 Task: Create a due date automation trigger when advanced on, on the monday after a card is due add dates due this month at 11:00 AM.
Action: Mouse moved to (893, 255)
Screenshot: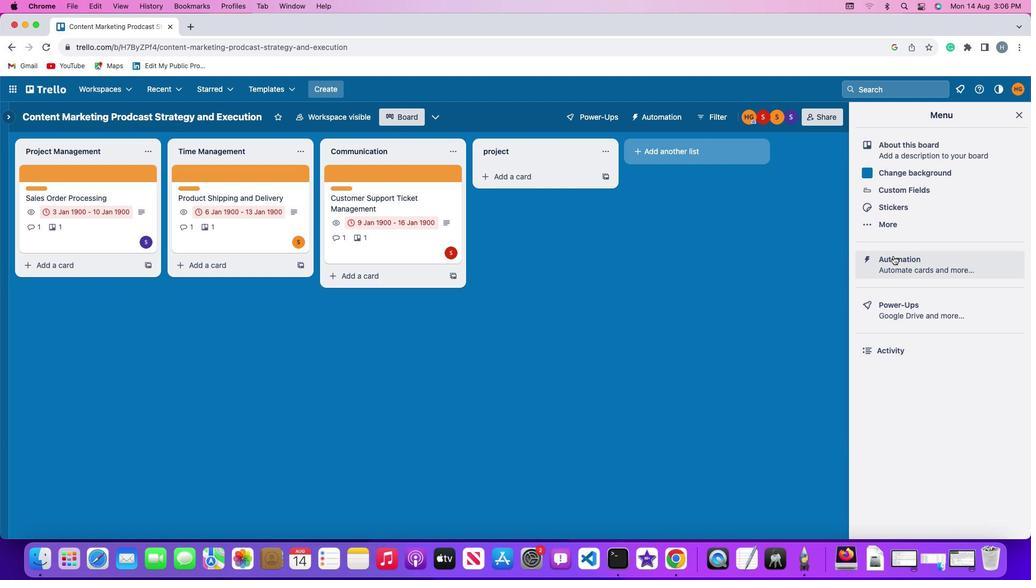 
Action: Mouse pressed left at (893, 255)
Screenshot: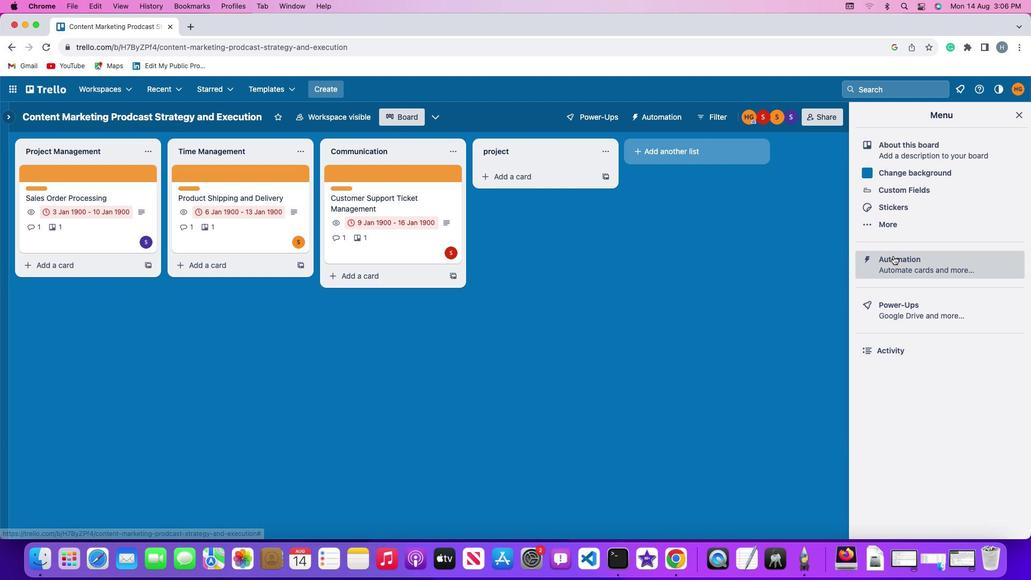 
Action: Mouse pressed left at (893, 255)
Screenshot: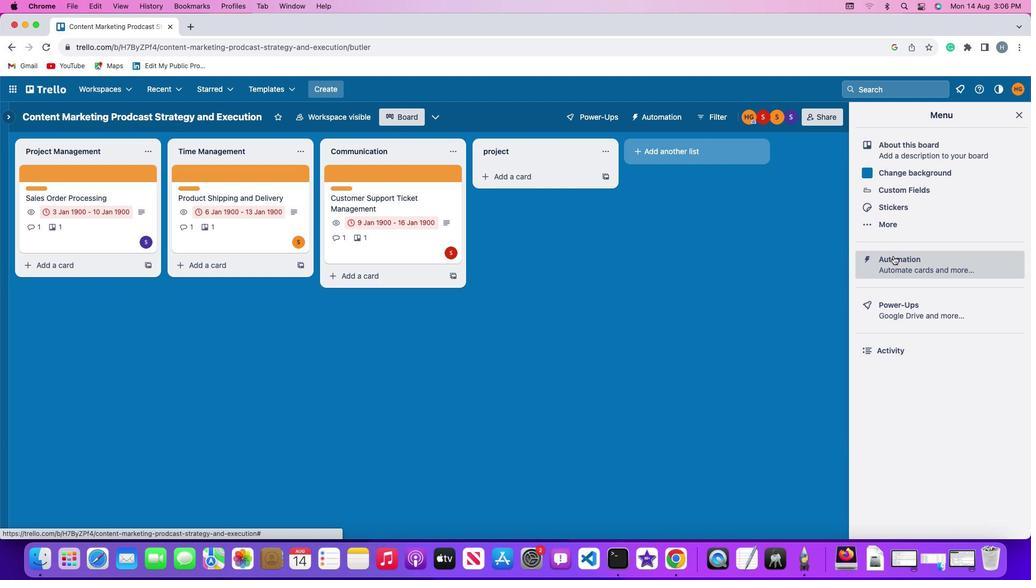 
Action: Mouse moved to (65, 255)
Screenshot: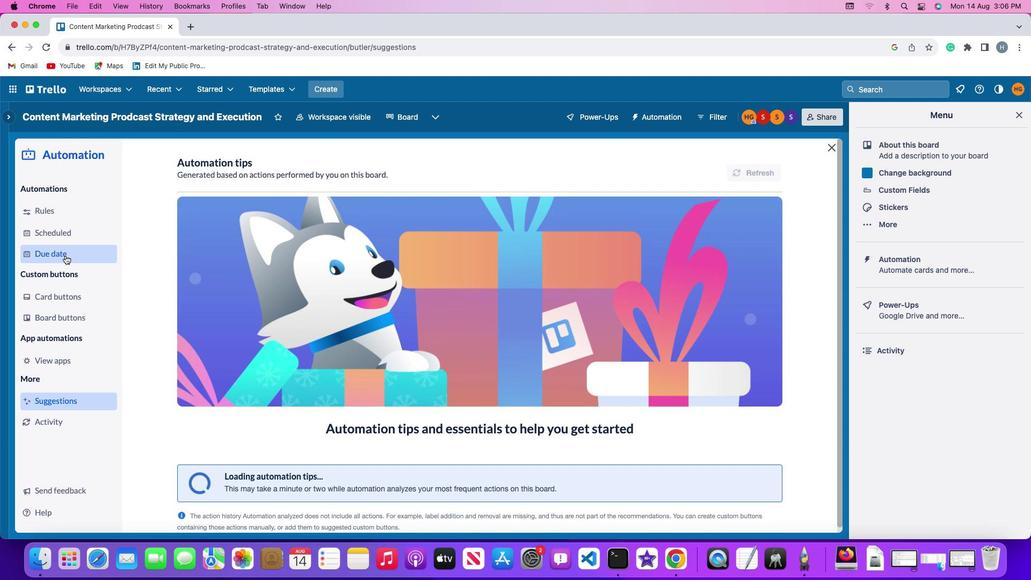 
Action: Mouse pressed left at (65, 255)
Screenshot: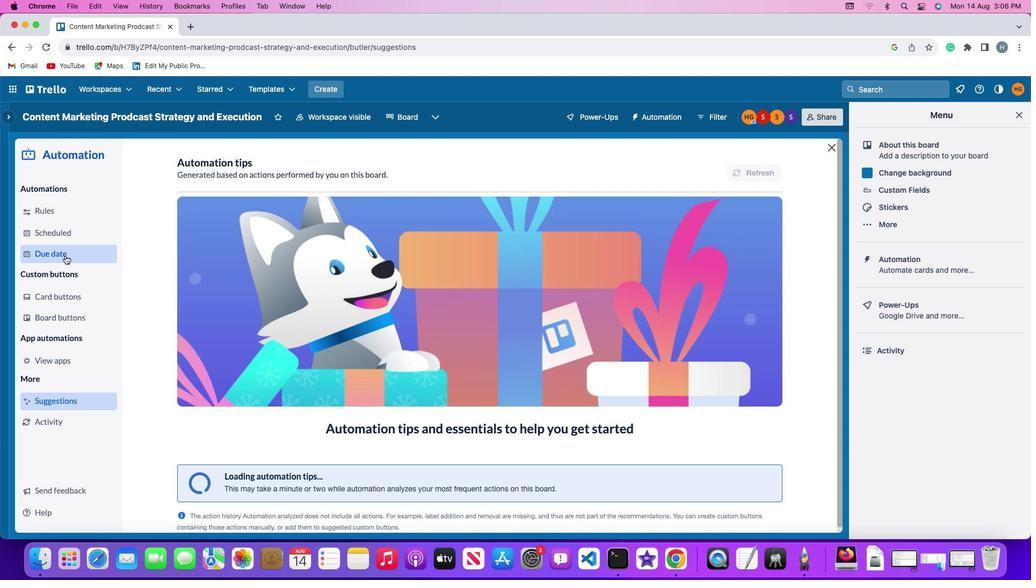 
Action: Mouse moved to (728, 167)
Screenshot: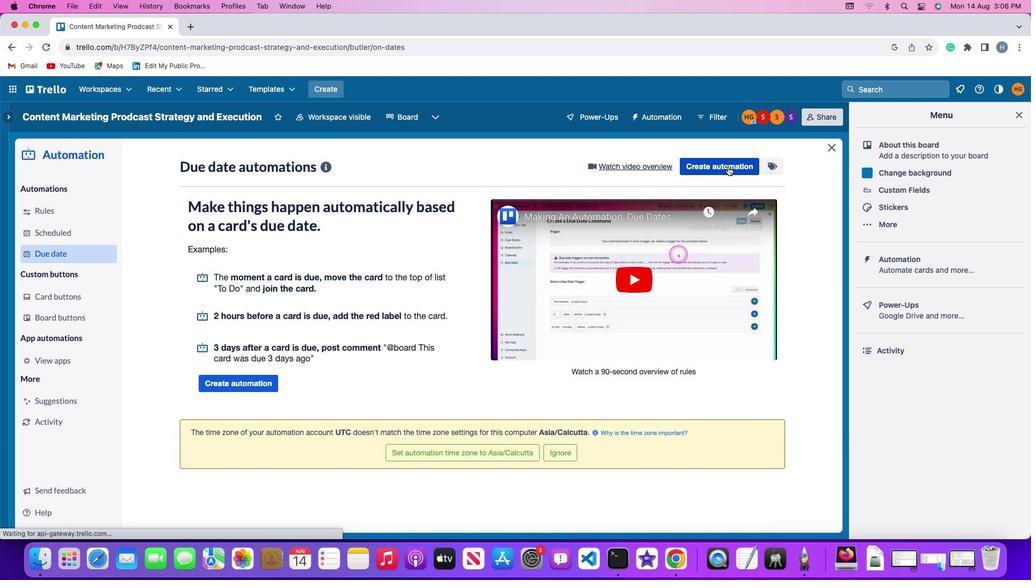 
Action: Mouse pressed left at (728, 167)
Screenshot: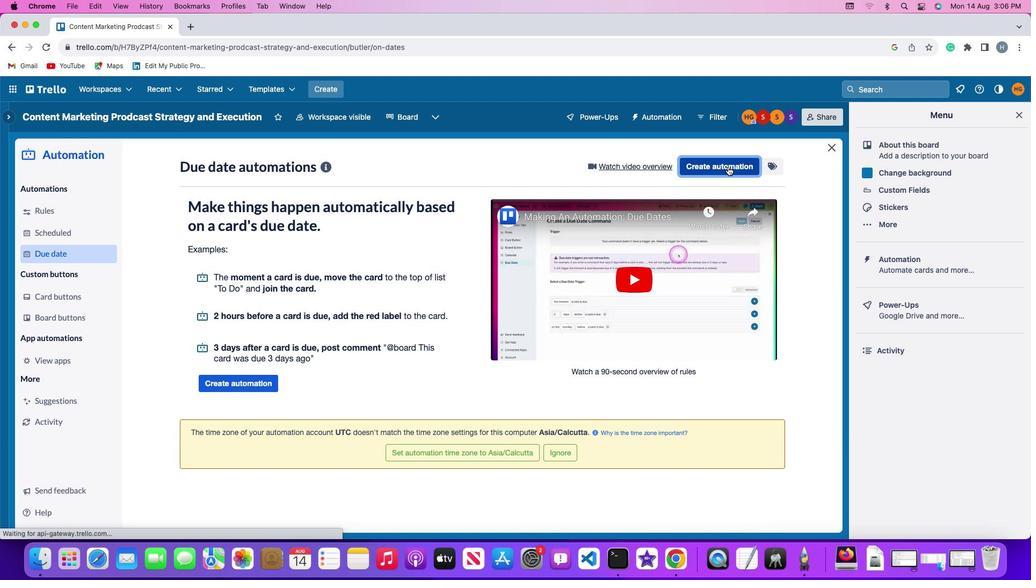 
Action: Mouse moved to (323, 265)
Screenshot: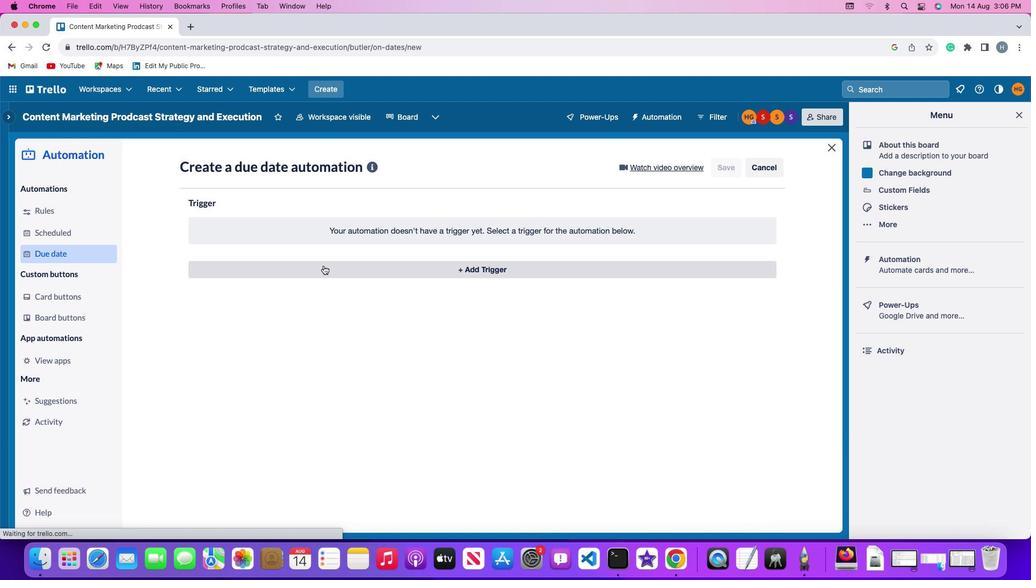 
Action: Mouse pressed left at (323, 265)
Screenshot: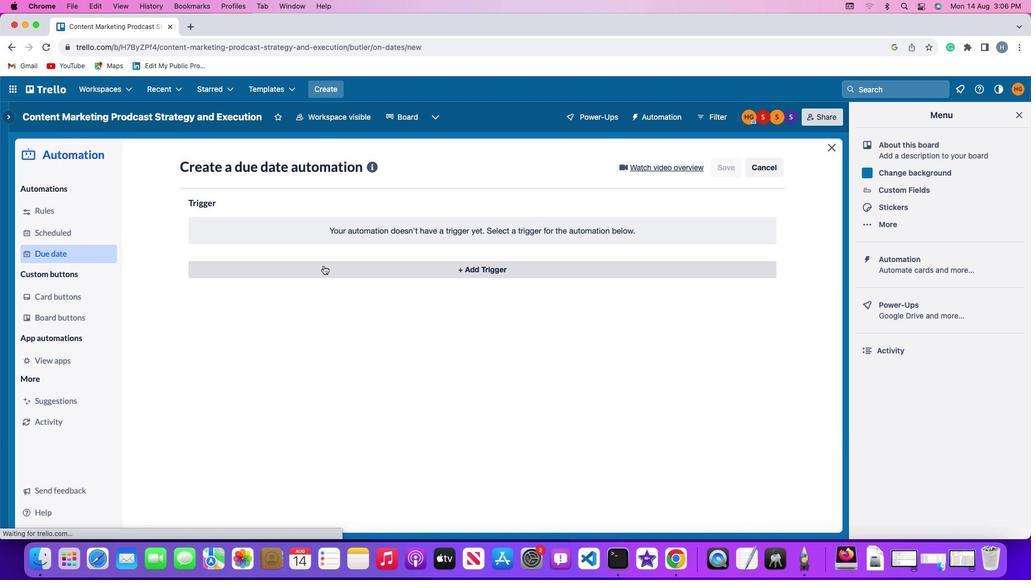 
Action: Mouse moved to (243, 468)
Screenshot: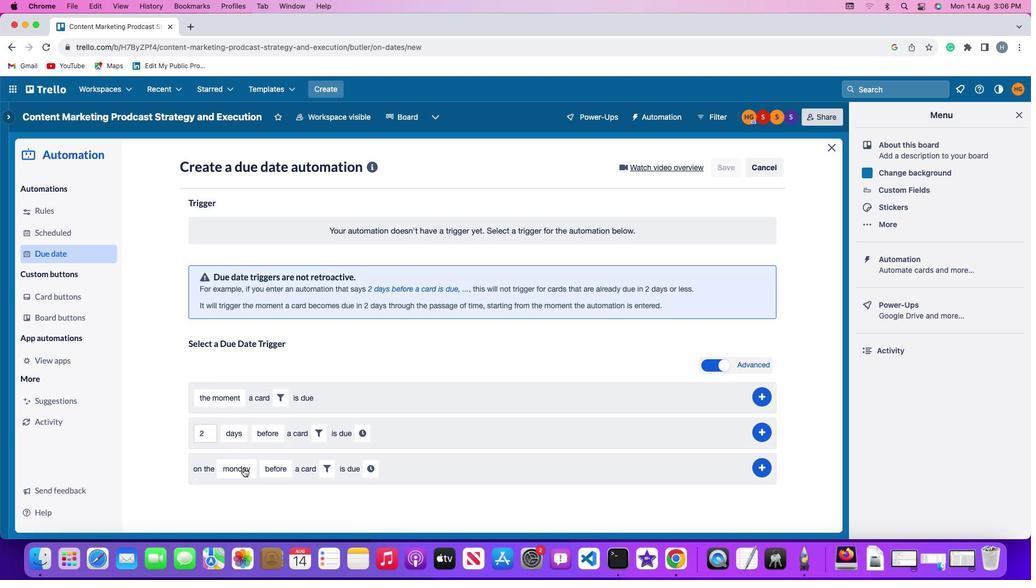 
Action: Mouse pressed left at (243, 468)
Screenshot: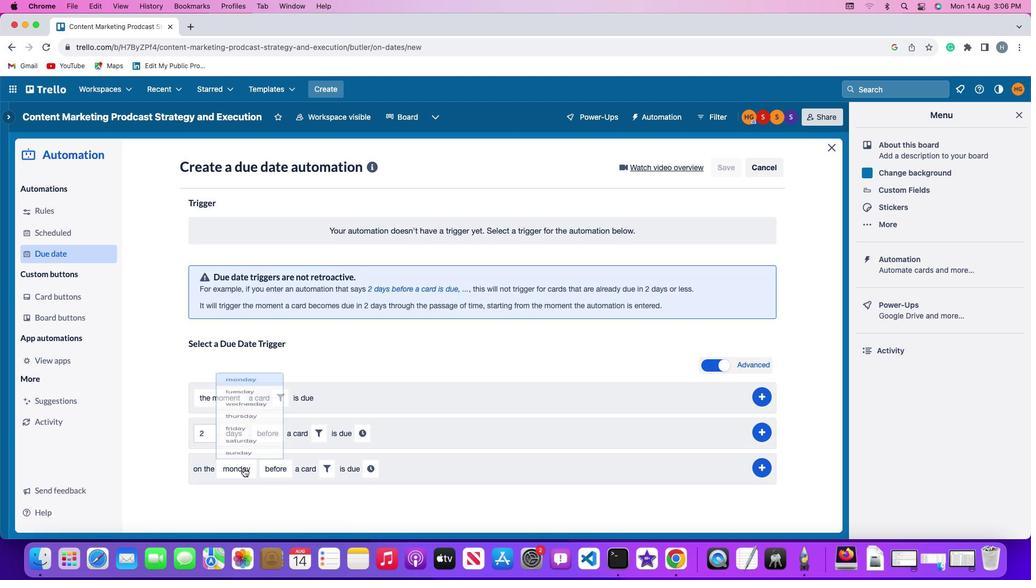 
Action: Mouse moved to (249, 320)
Screenshot: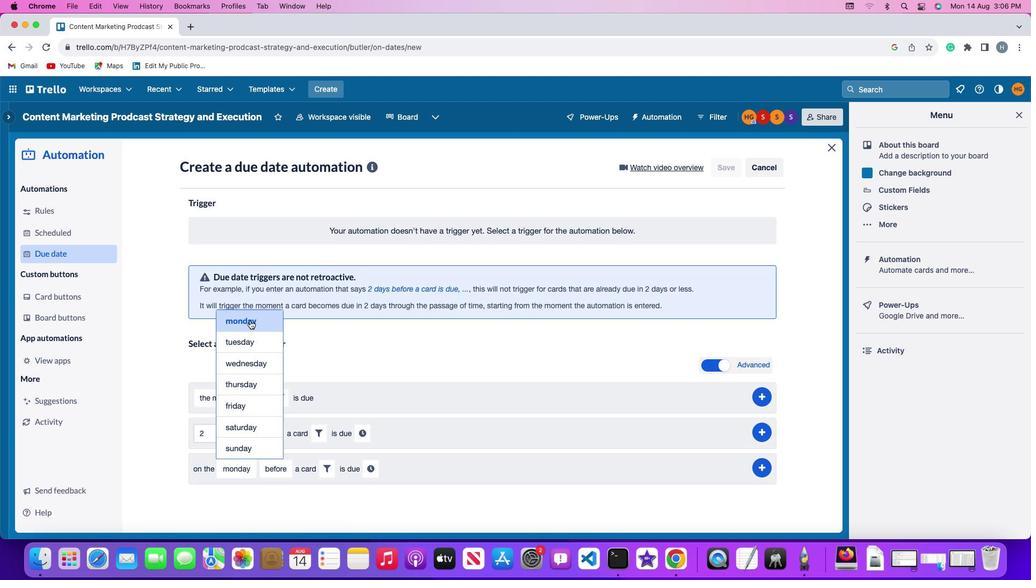 
Action: Mouse pressed left at (249, 320)
Screenshot: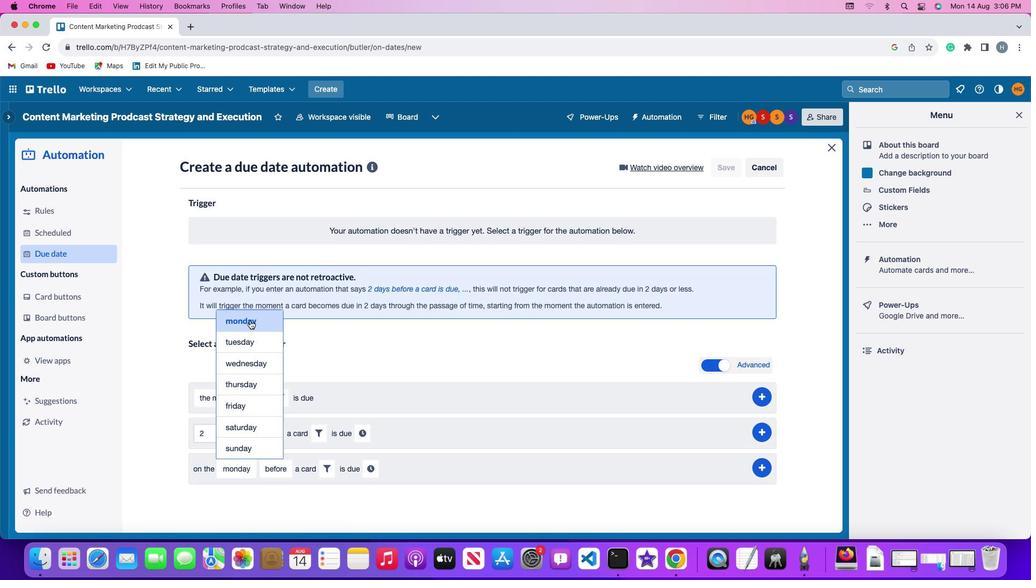 
Action: Mouse moved to (269, 472)
Screenshot: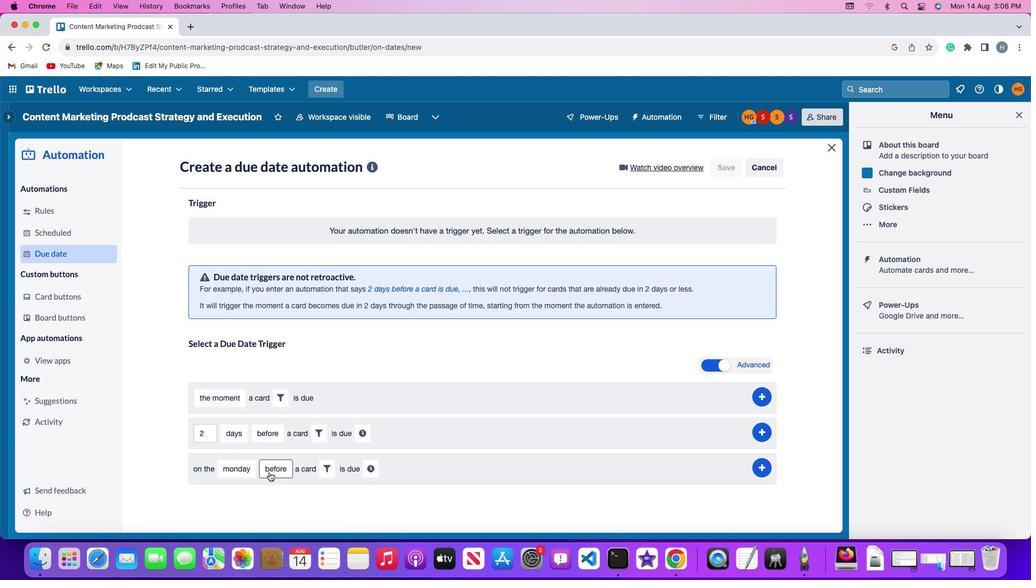 
Action: Mouse pressed left at (269, 472)
Screenshot: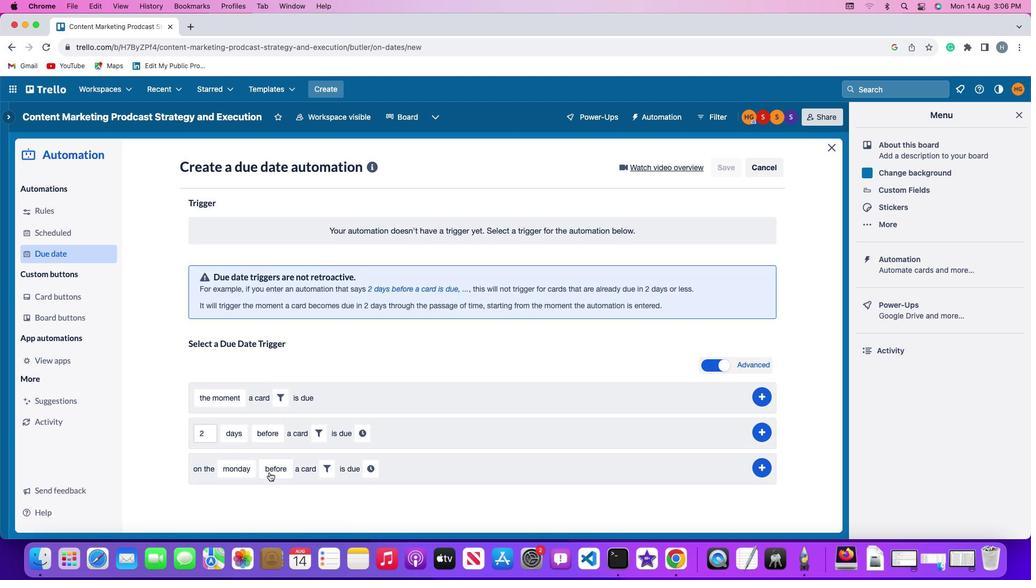 
Action: Mouse moved to (293, 406)
Screenshot: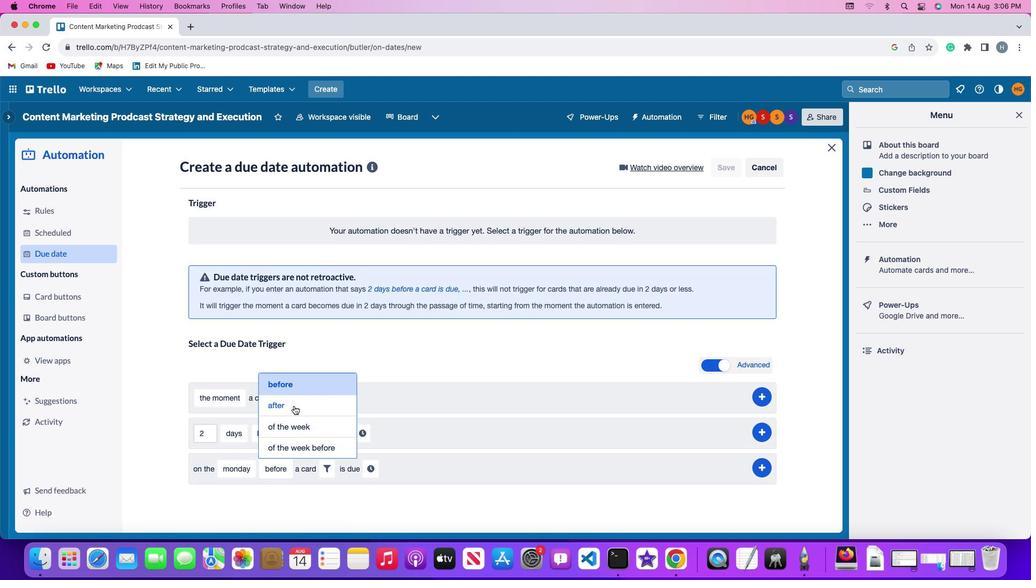 
Action: Mouse pressed left at (293, 406)
Screenshot: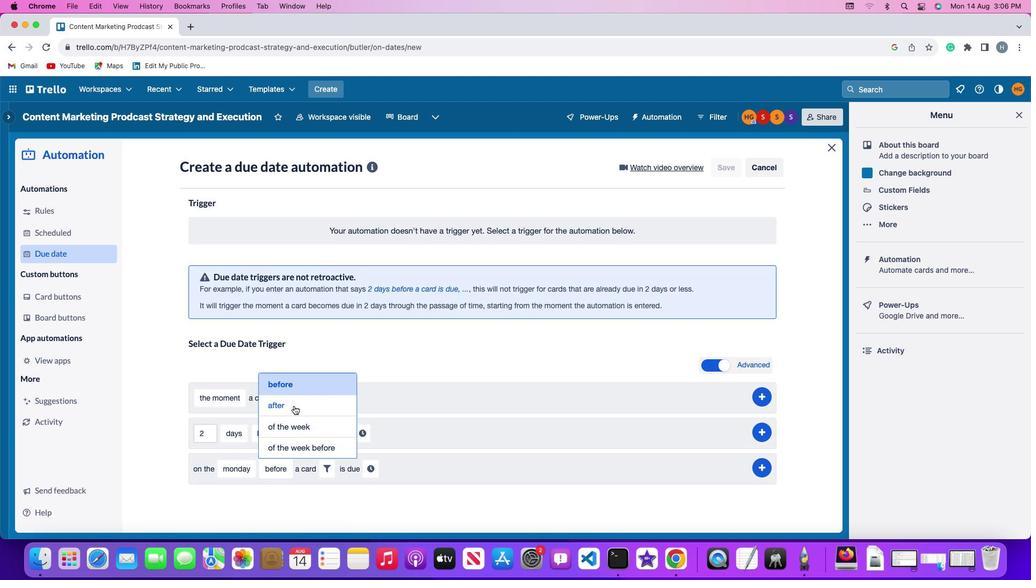 
Action: Mouse moved to (318, 471)
Screenshot: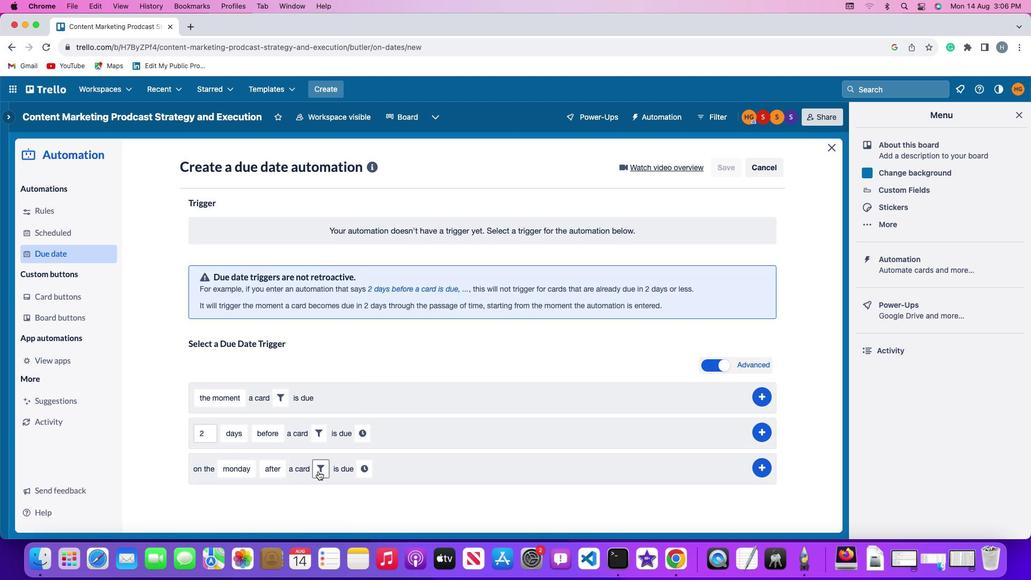 
Action: Mouse pressed left at (318, 471)
Screenshot: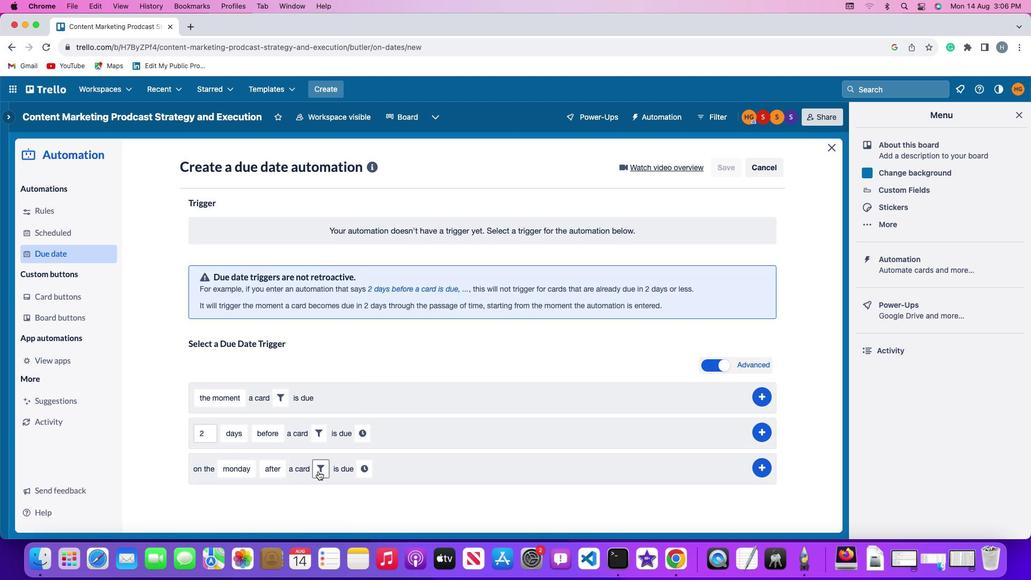 
Action: Mouse moved to (376, 503)
Screenshot: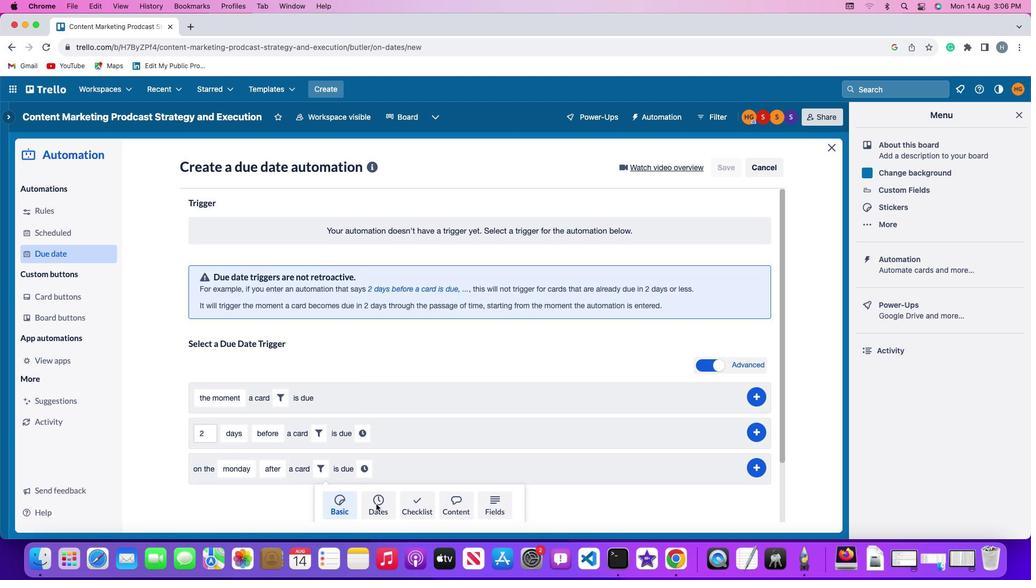 
Action: Mouse pressed left at (376, 503)
Screenshot: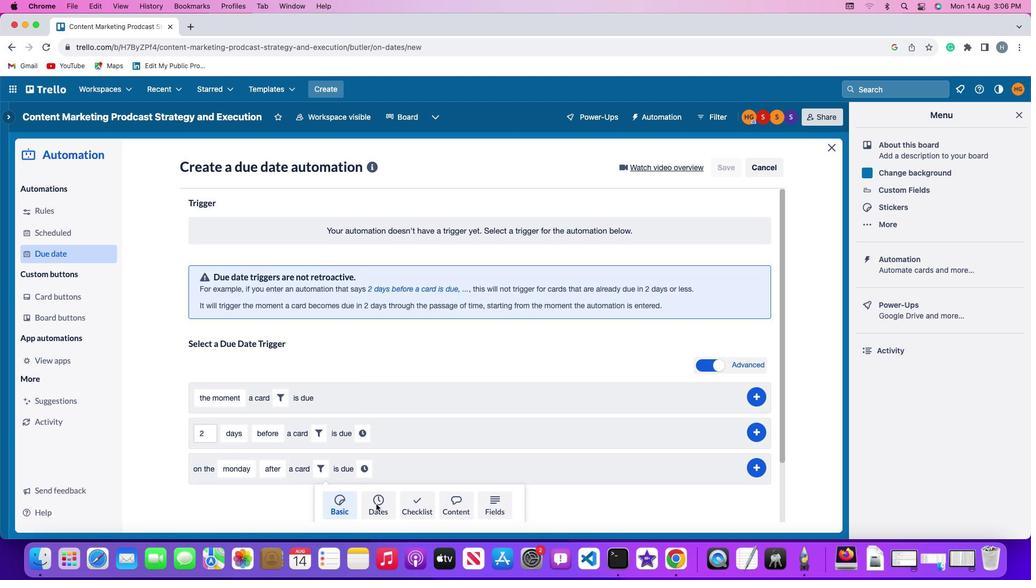 
Action: Mouse moved to (291, 501)
Screenshot: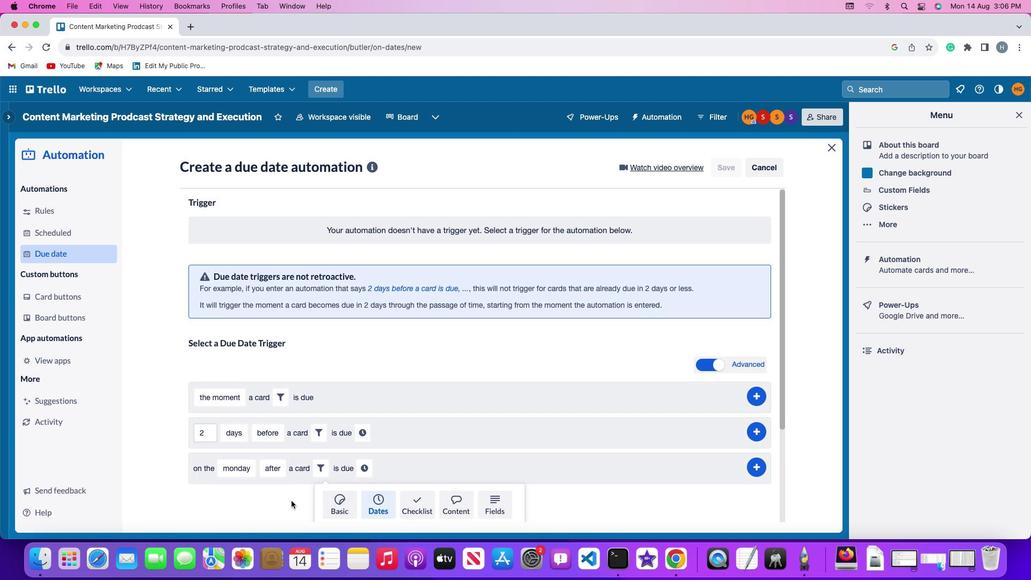 
Action: Mouse scrolled (291, 501) with delta (0, 0)
Screenshot: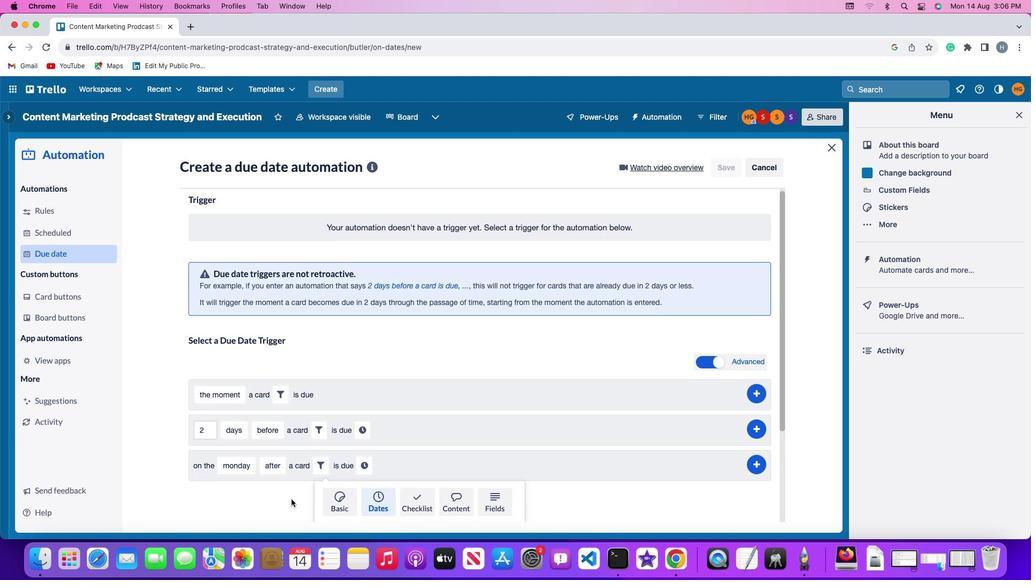 
Action: Mouse scrolled (291, 501) with delta (0, 0)
Screenshot: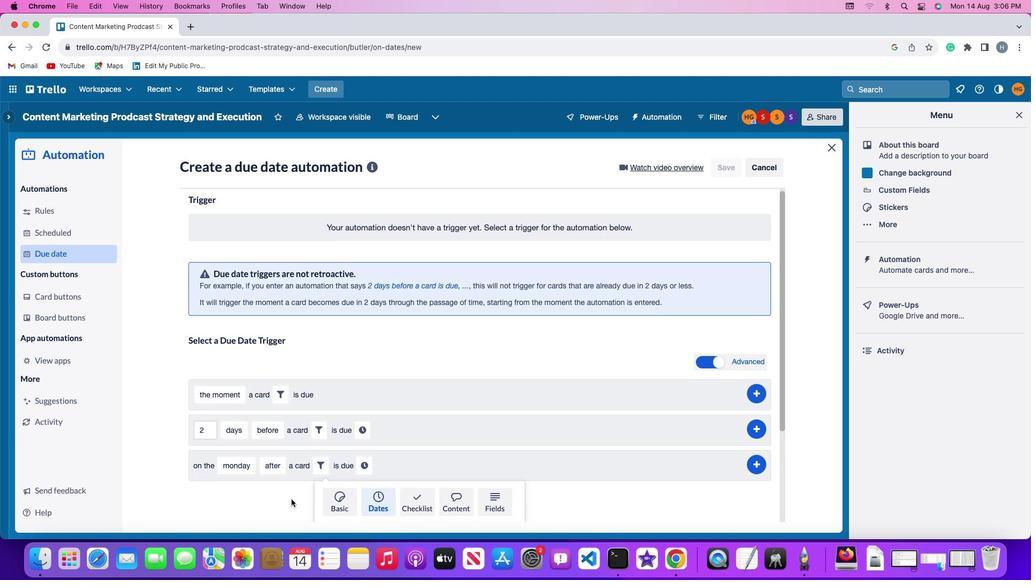 
Action: Mouse moved to (291, 500)
Screenshot: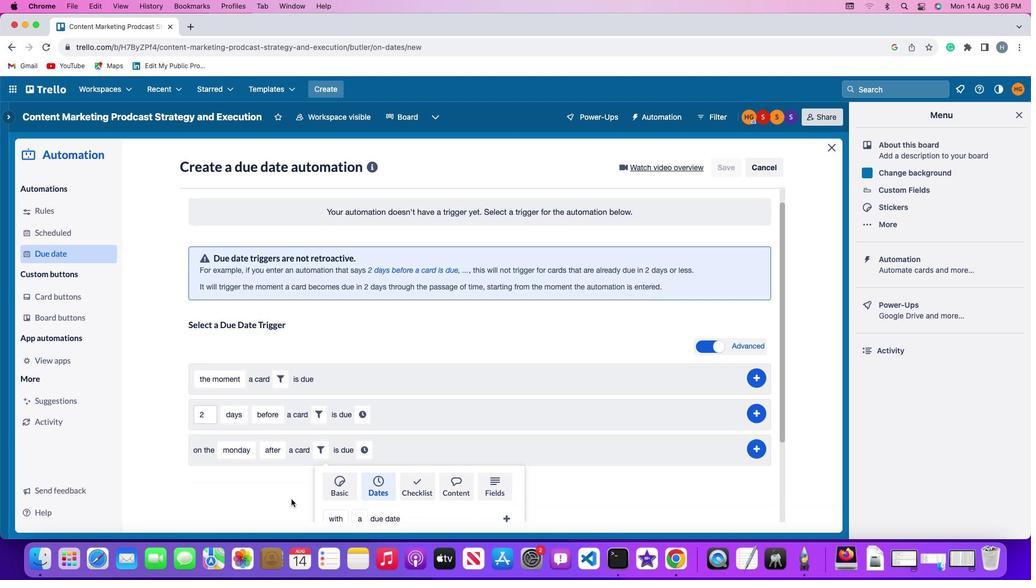 
Action: Mouse scrolled (291, 500) with delta (0, -1)
Screenshot: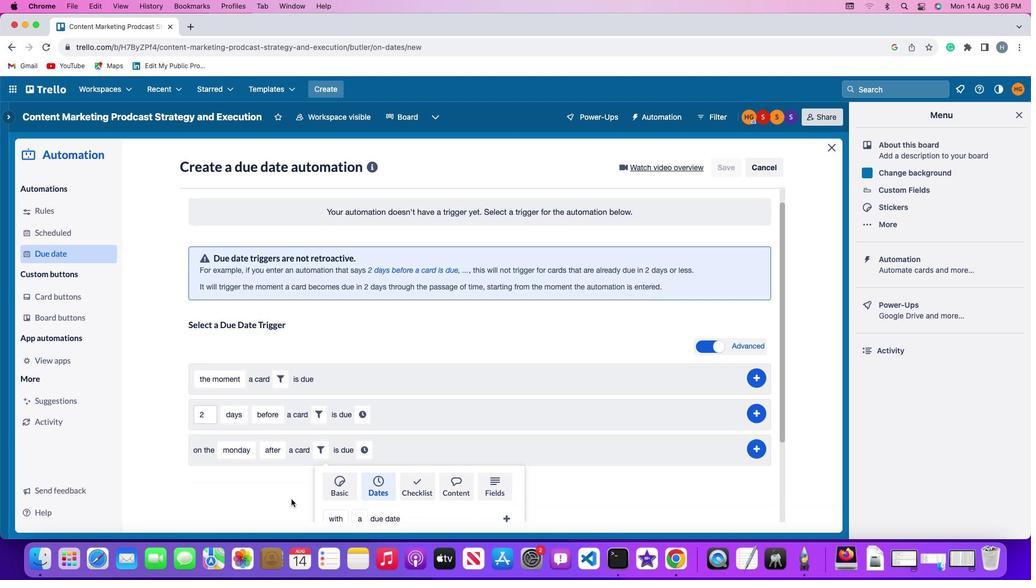 
Action: Mouse moved to (291, 500)
Screenshot: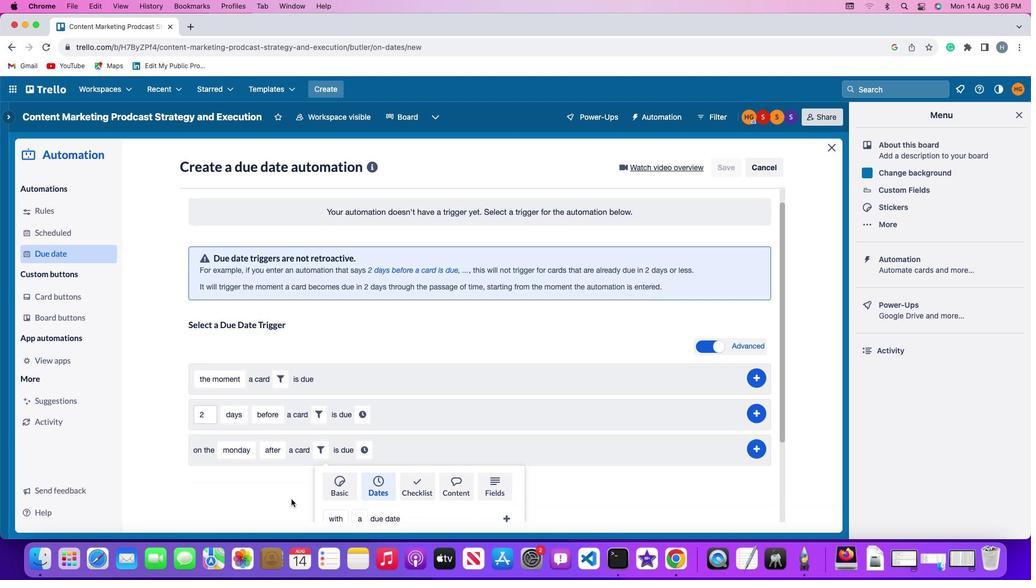 
Action: Mouse scrolled (291, 500) with delta (0, -2)
Screenshot: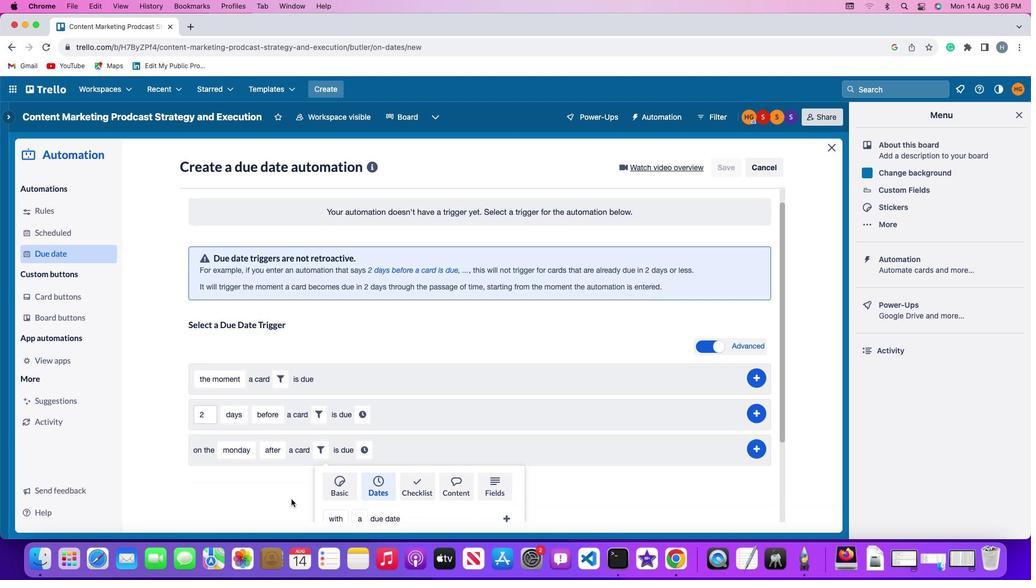 
Action: Mouse moved to (291, 499)
Screenshot: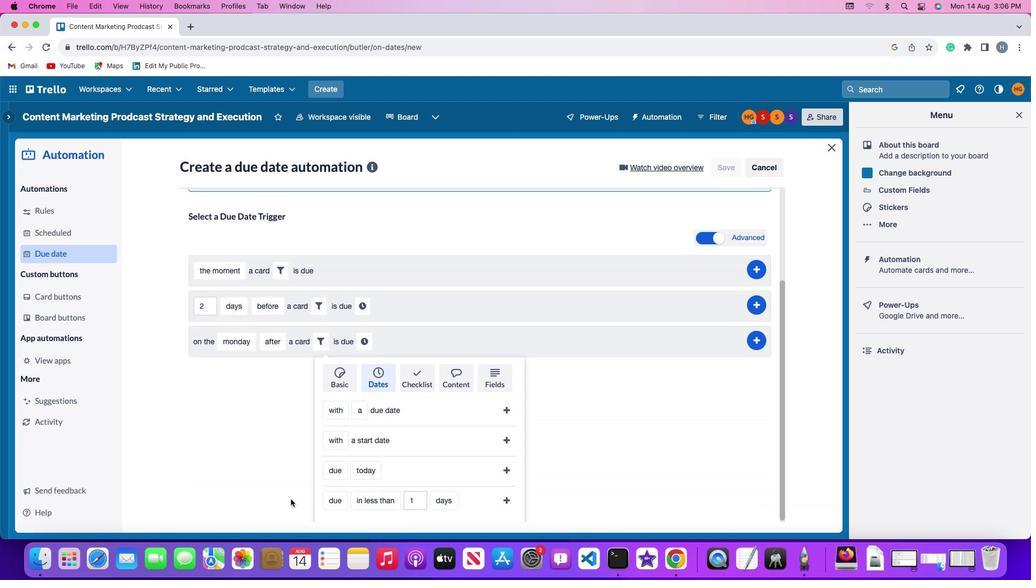 
Action: Mouse scrolled (291, 499) with delta (0, 0)
Screenshot: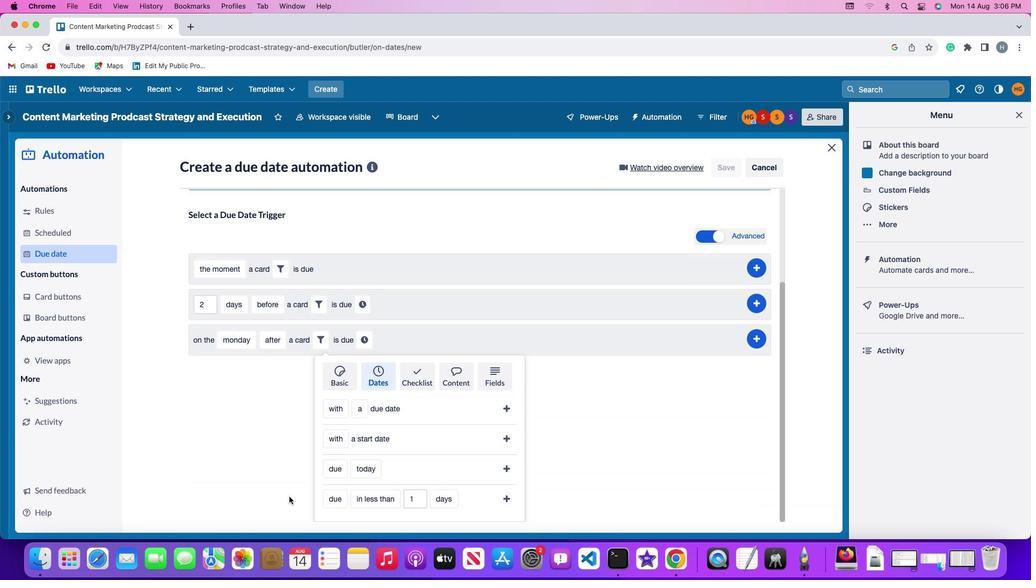 
Action: Mouse moved to (291, 499)
Screenshot: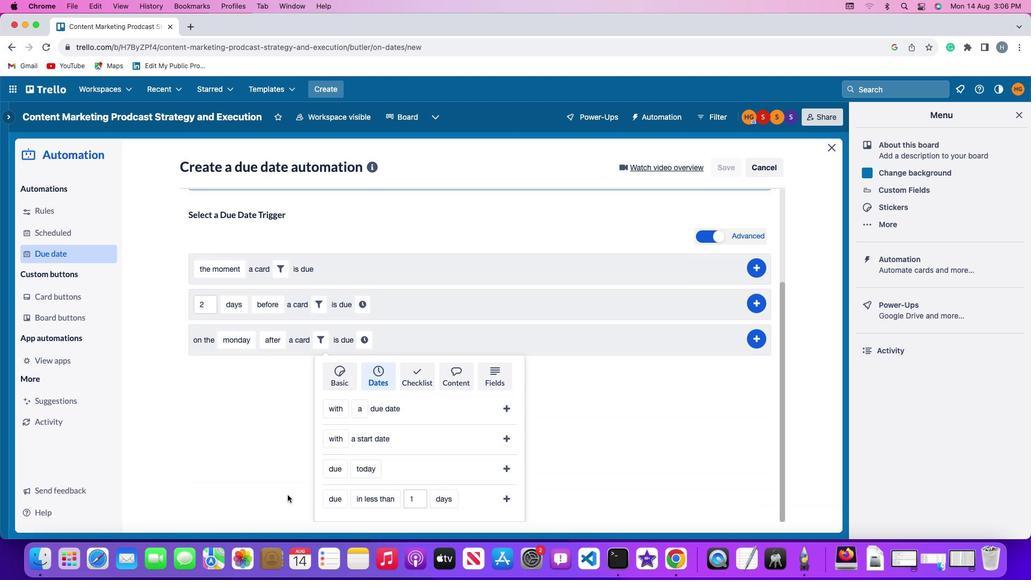 
Action: Mouse scrolled (291, 499) with delta (0, 0)
Screenshot: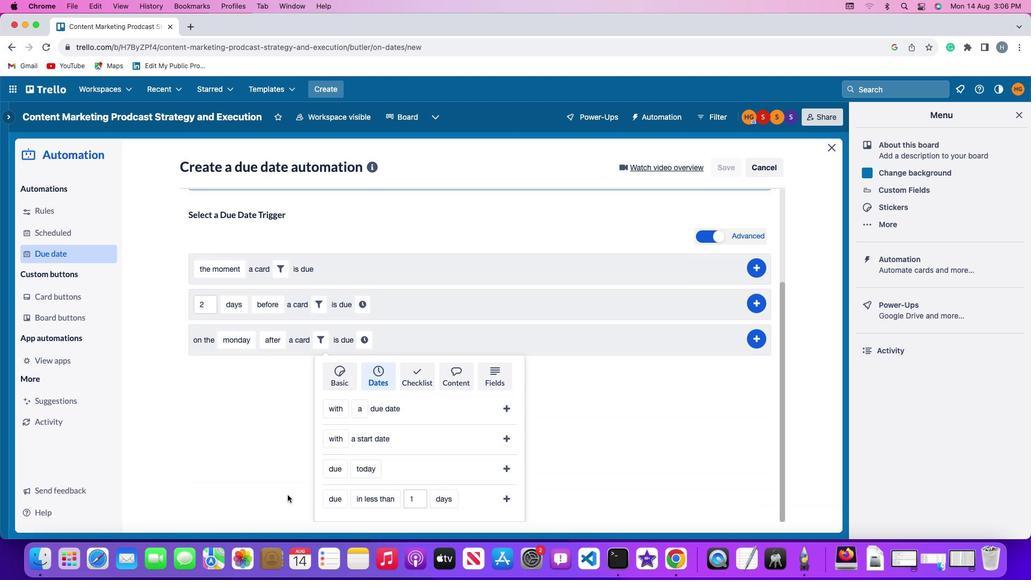 
Action: Mouse moved to (290, 499)
Screenshot: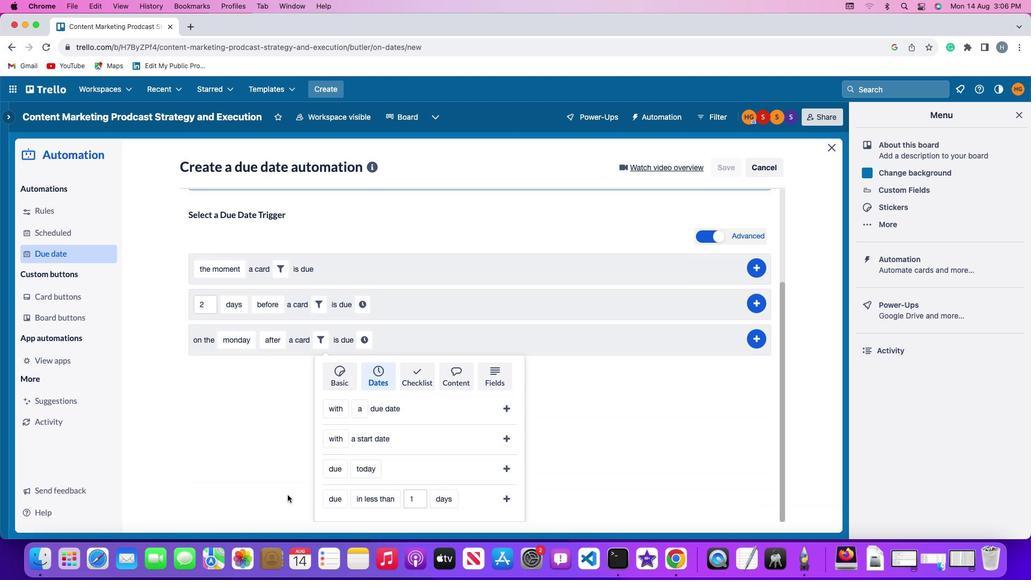 
Action: Mouse scrolled (290, 499) with delta (0, -1)
Screenshot: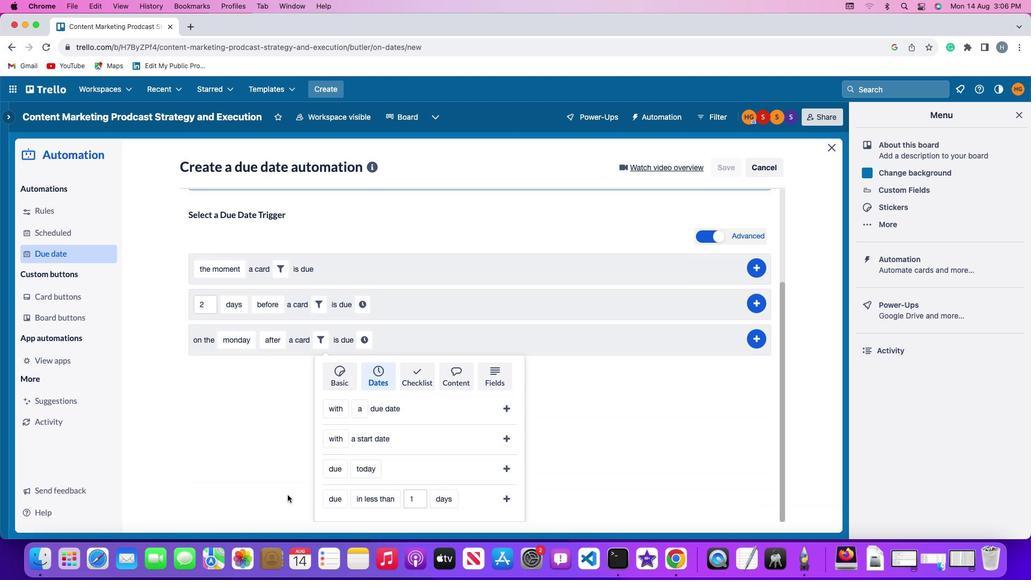 
Action: Mouse moved to (288, 495)
Screenshot: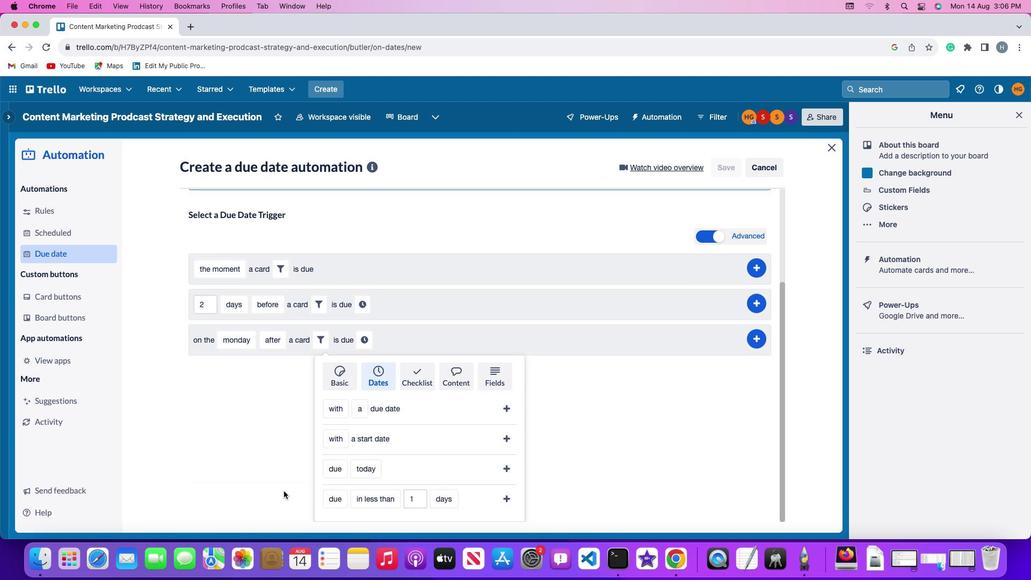
Action: Mouse scrolled (288, 495) with delta (0, -2)
Screenshot: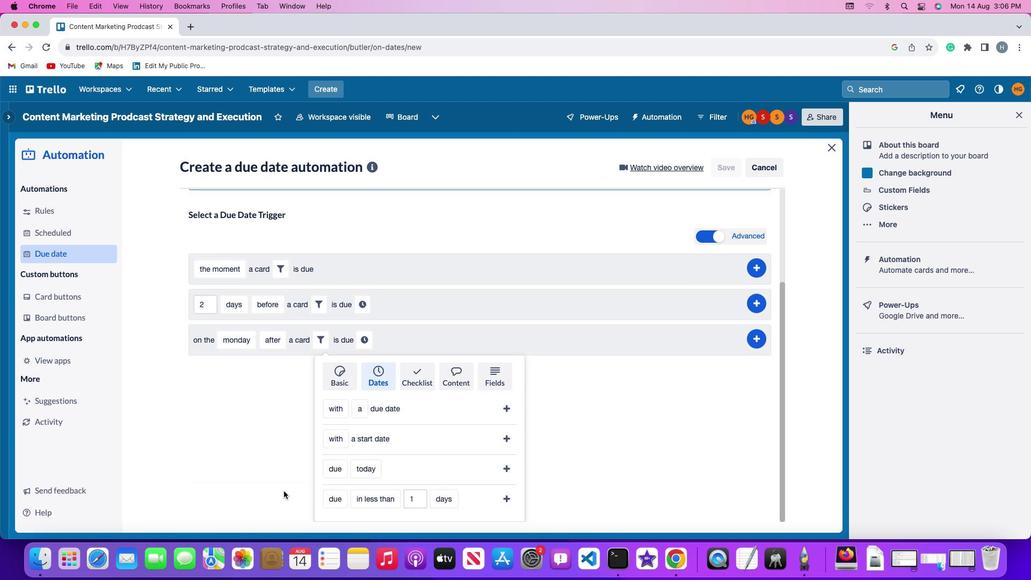 
Action: Mouse moved to (337, 469)
Screenshot: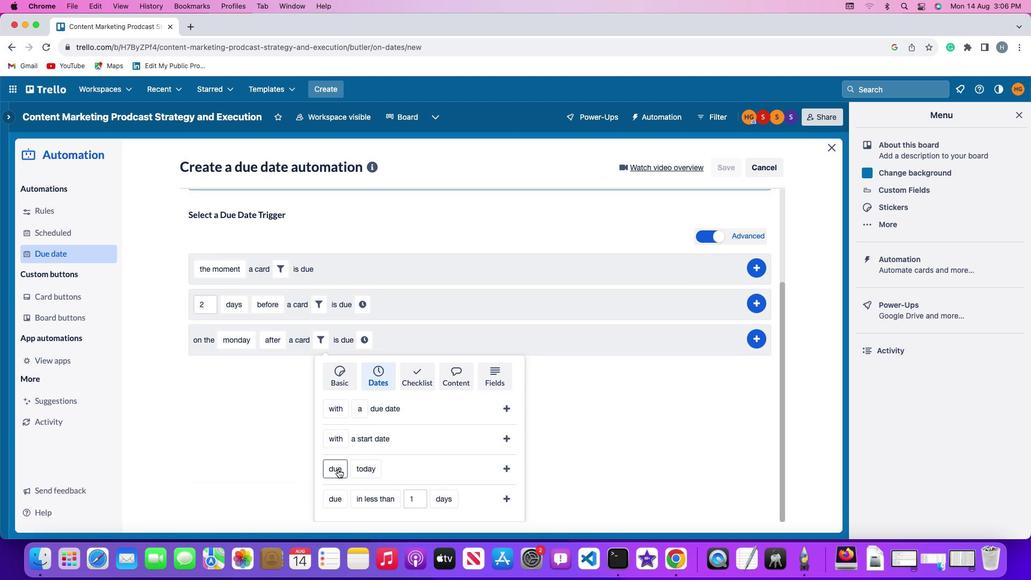 
Action: Mouse pressed left at (337, 469)
Screenshot: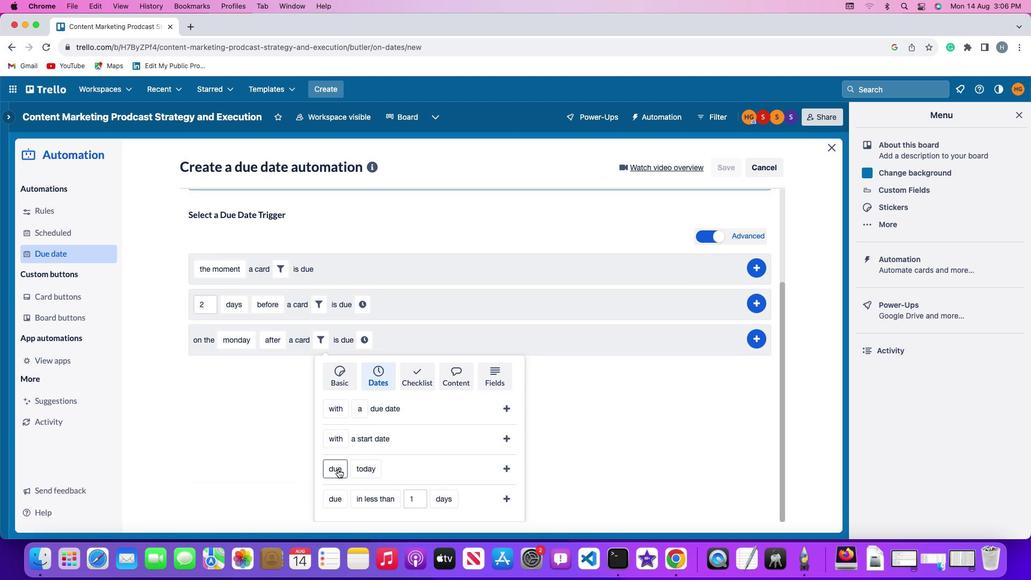 
Action: Mouse moved to (355, 386)
Screenshot: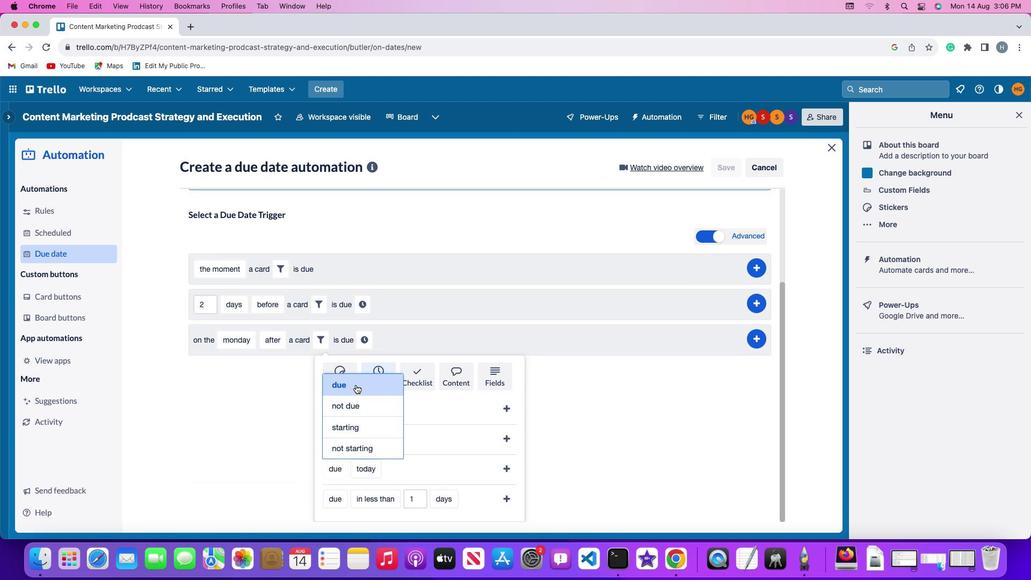 
Action: Mouse pressed left at (355, 386)
Screenshot: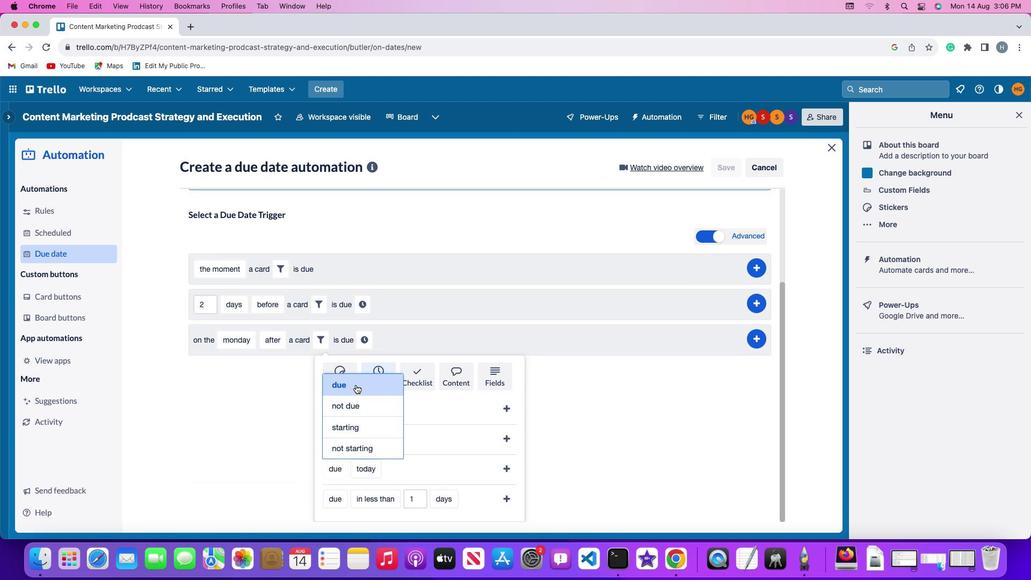 
Action: Mouse moved to (361, 468)
Screenshot: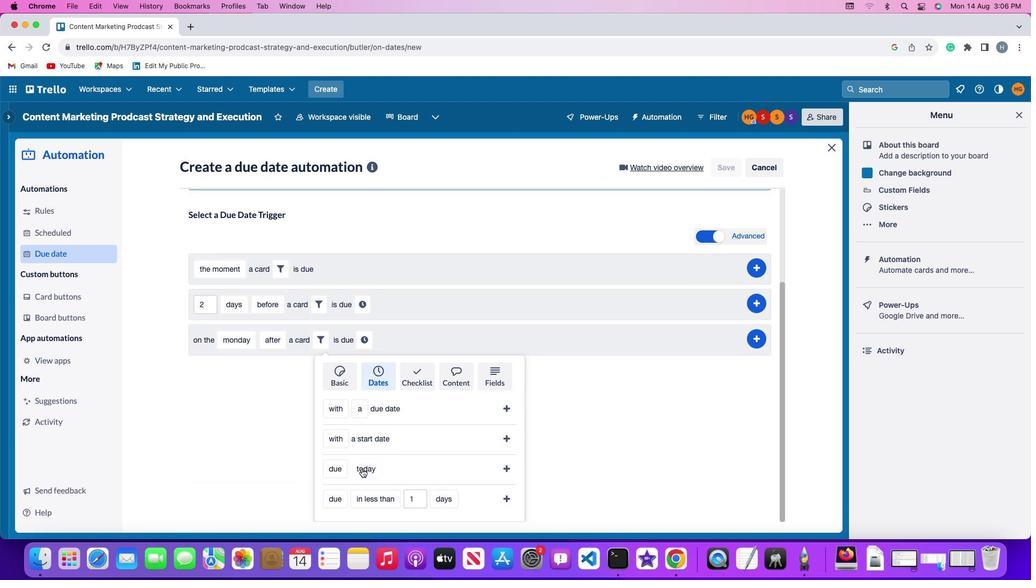 
Action: Mouse pressed left at (361, 468)
Screenshot: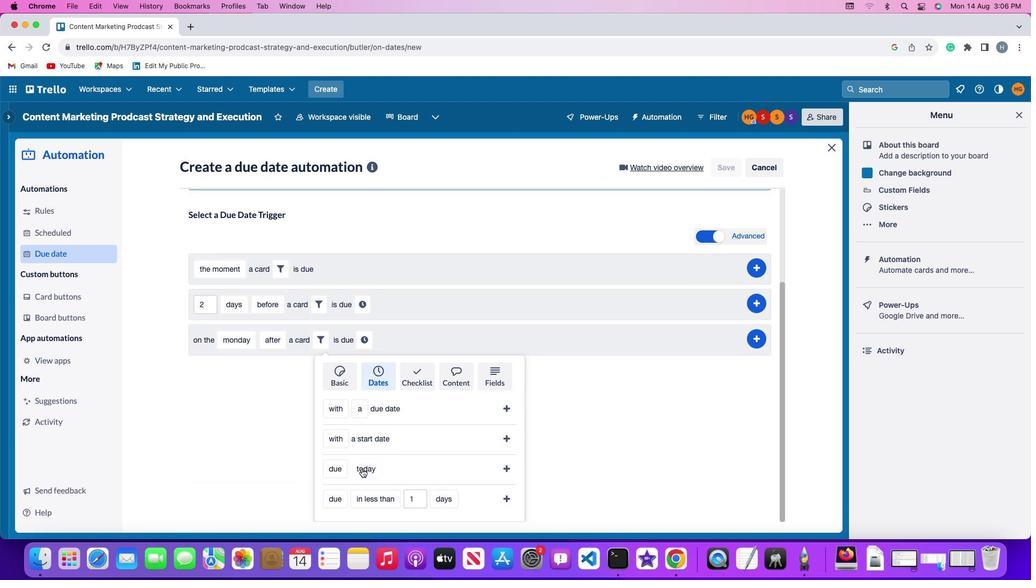 
Action: Mouse moved to (384, 427)
Screenshot: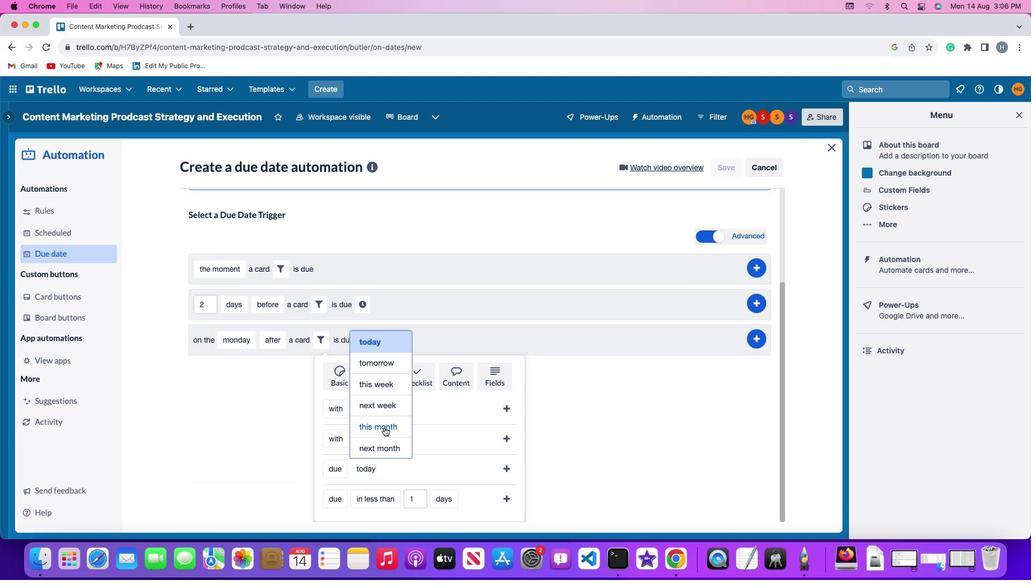 
Action: Mouse pressed left at (384, 427)
Screenshot: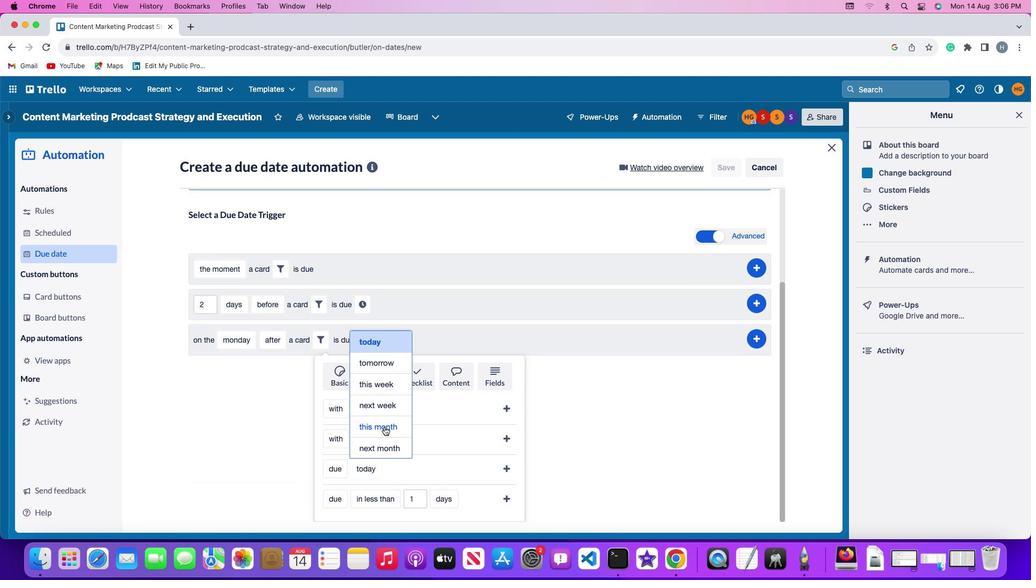 
Action: Mouse moved to (509, 467)
Screenshot: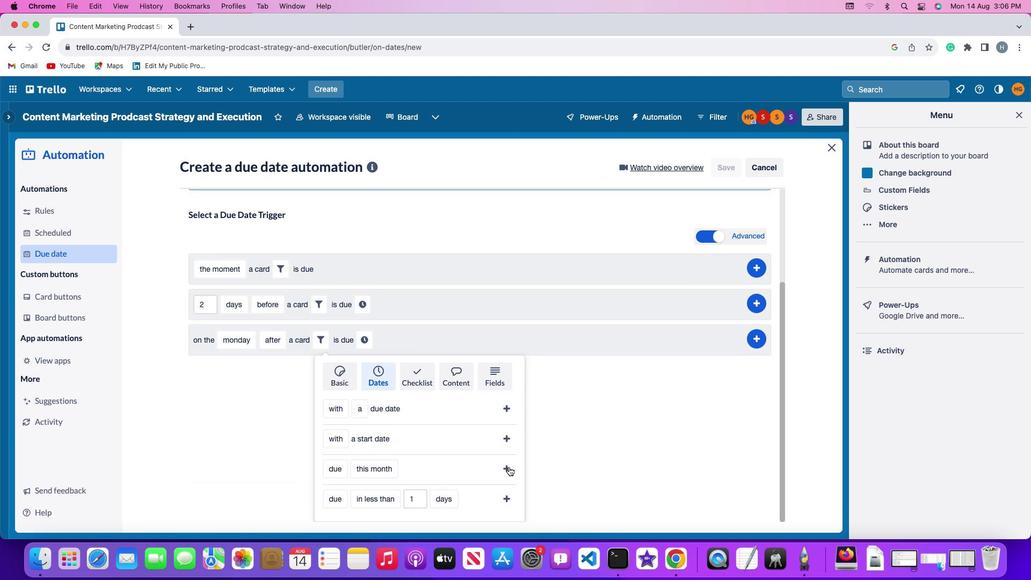 
Action: Mouse pressed left at (509, 467)
Screenshot: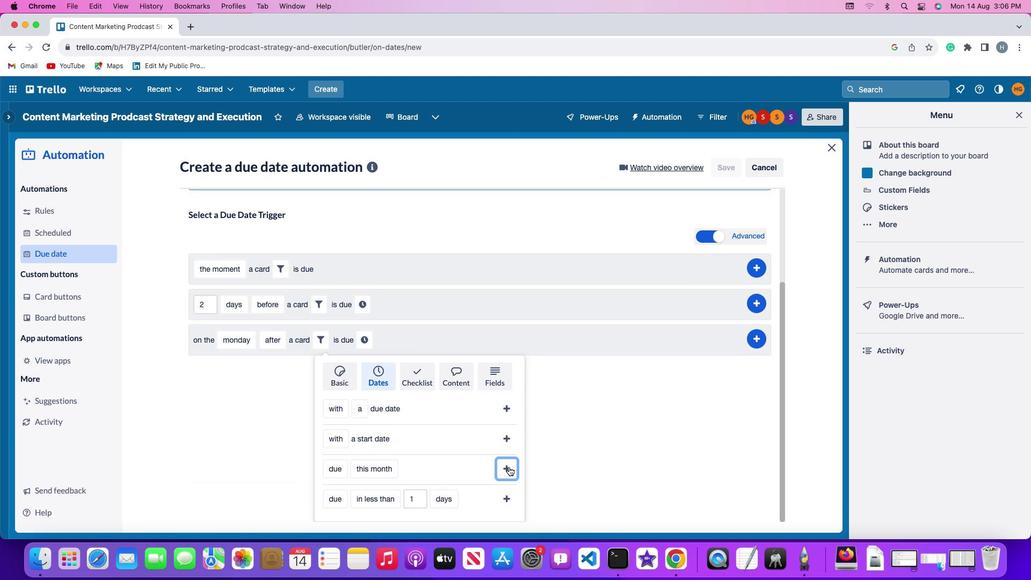 
Action: Mouse moved to (446, 465)
Screenshot: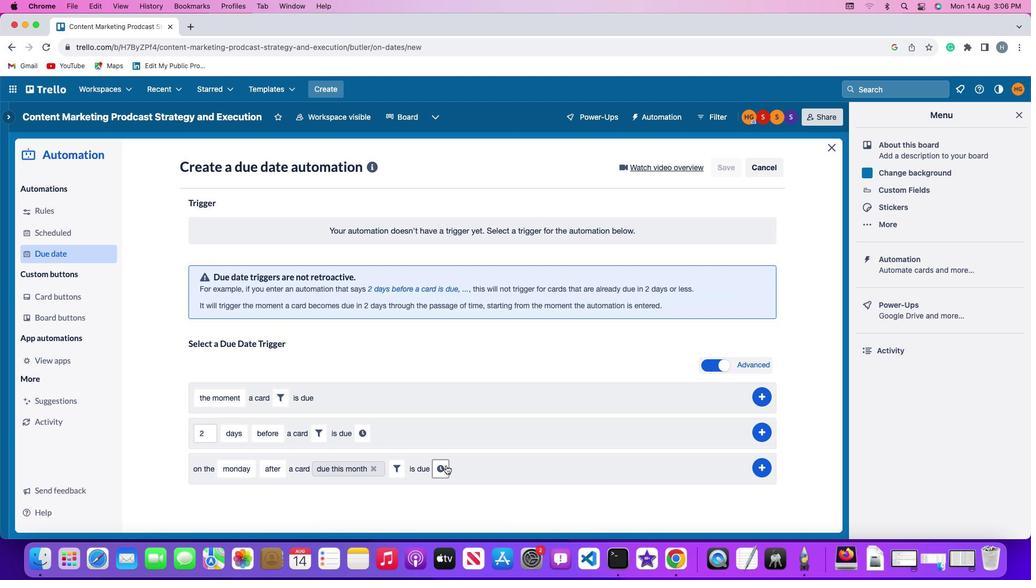 
Action: Mouse pressed left at (446, 465)
Screenshot: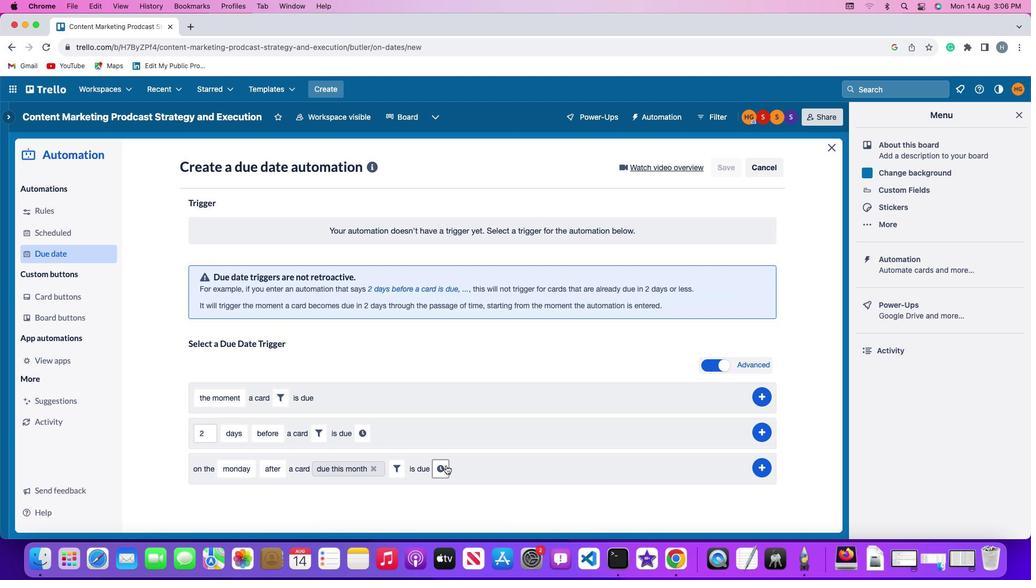 
Action: Mouse moved to (467, 469)
Screenshot: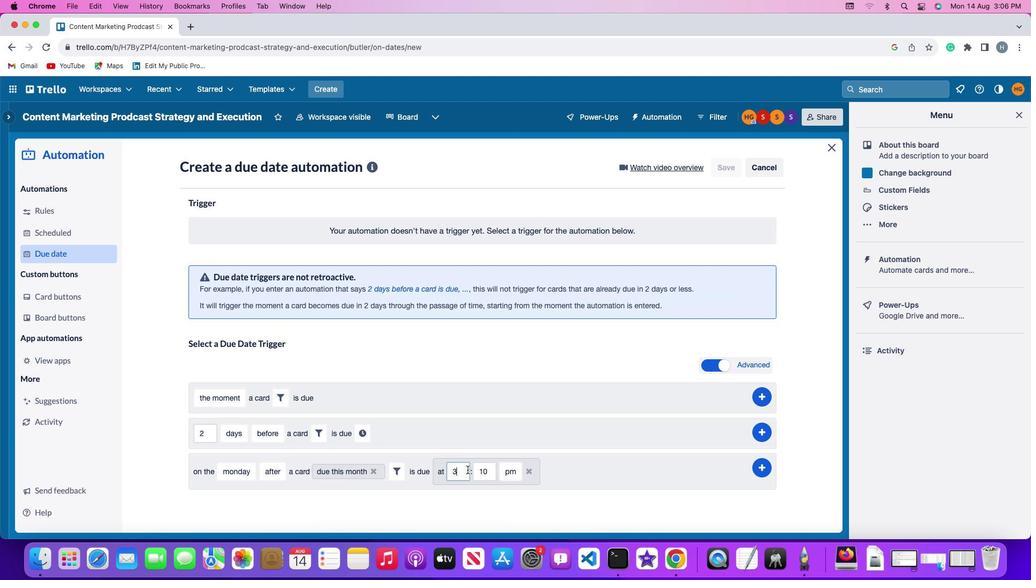 
Action: Mouse pressed left at (467, 469)
Screenshot: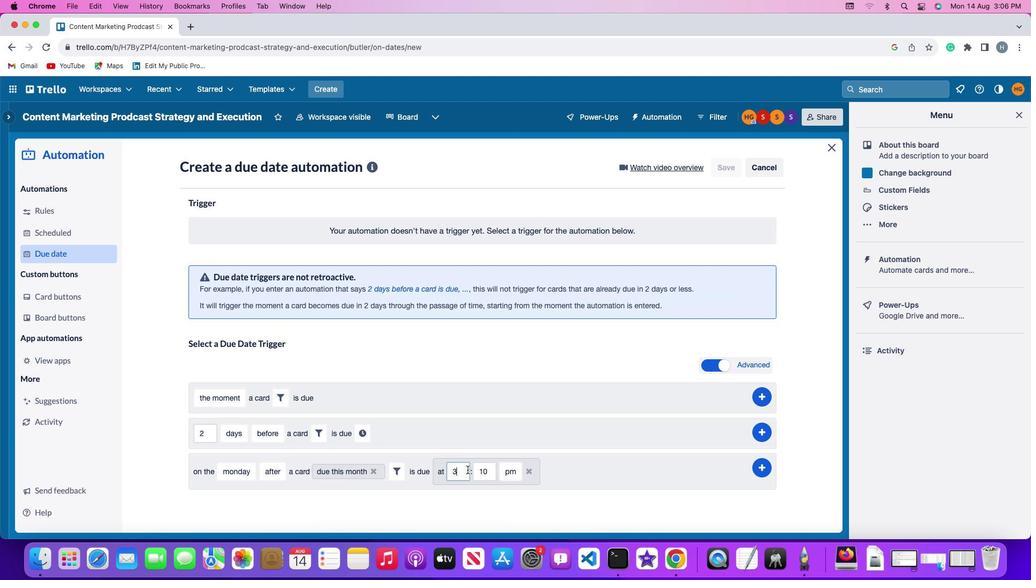 
Action: Mouse moved to (467, 469)
Screenshot: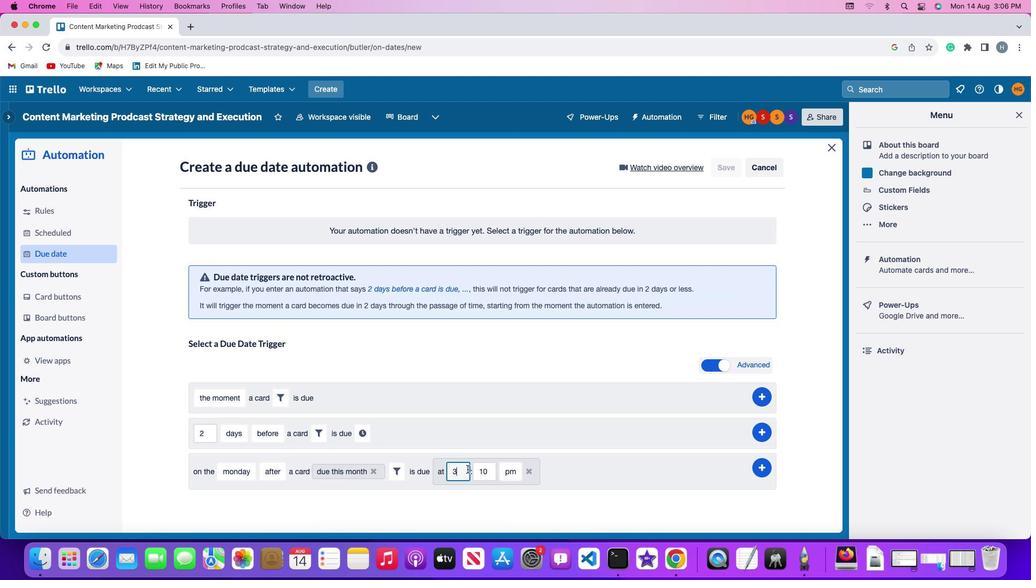 
Action: Key pressed Key.backspace'1''1'
Screenshot: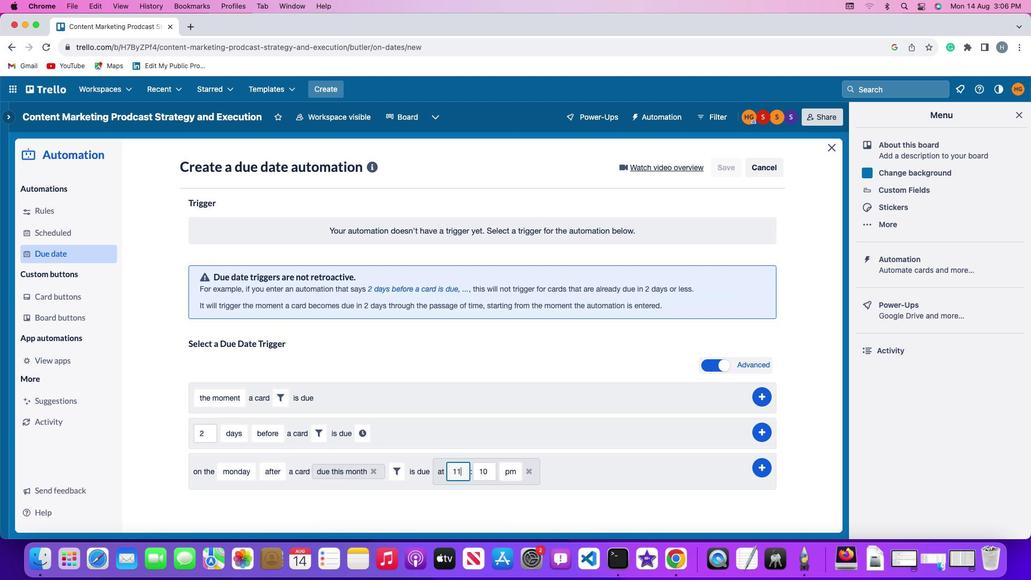 
Action: Mouse moved to (494, 467)
Screenshot: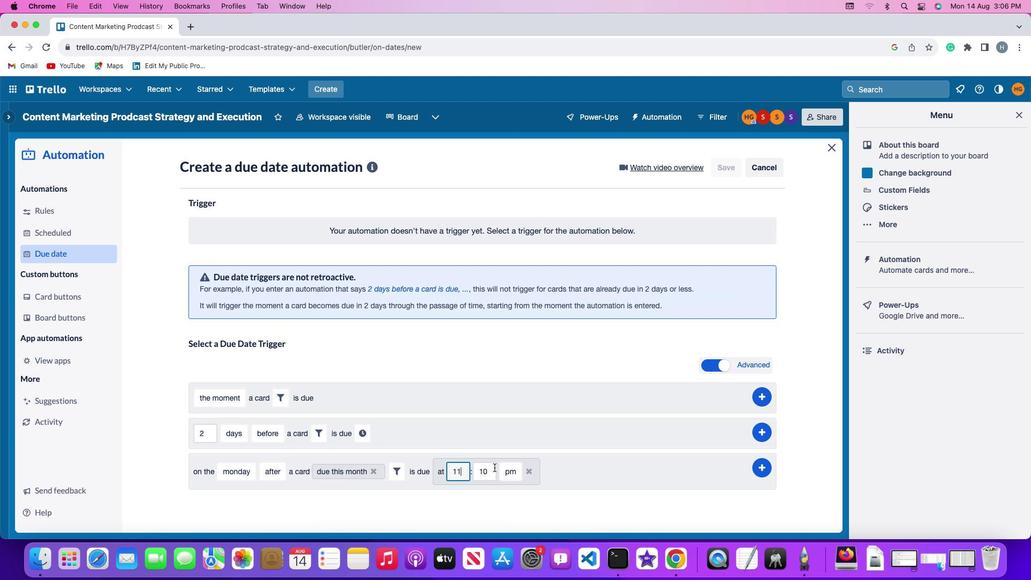 
Action: Mouse pressed left at (494, 467)
Screenshot: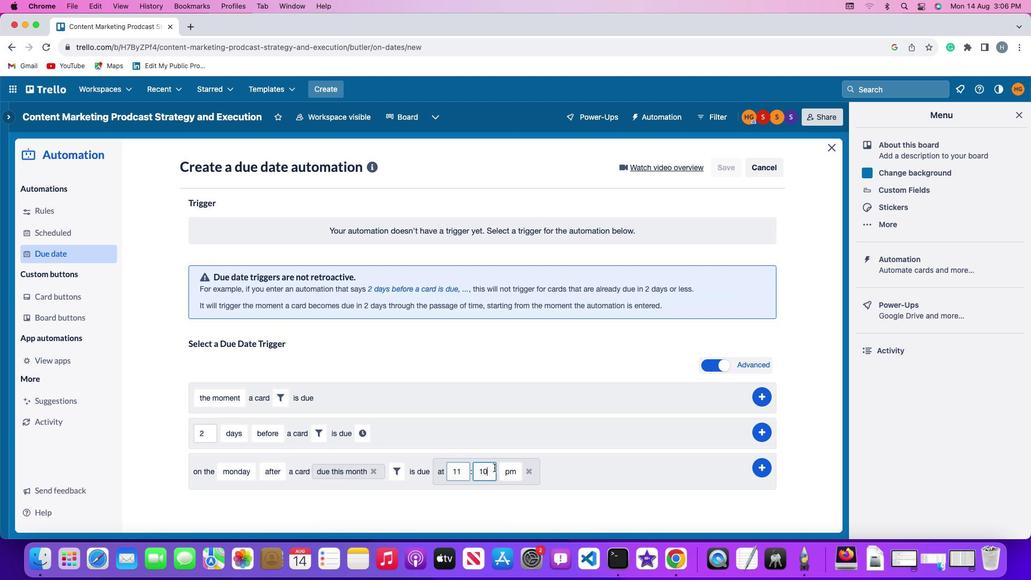
Action: Key pressed Key.backspaceKey.backspace'0''0'
Screenshot: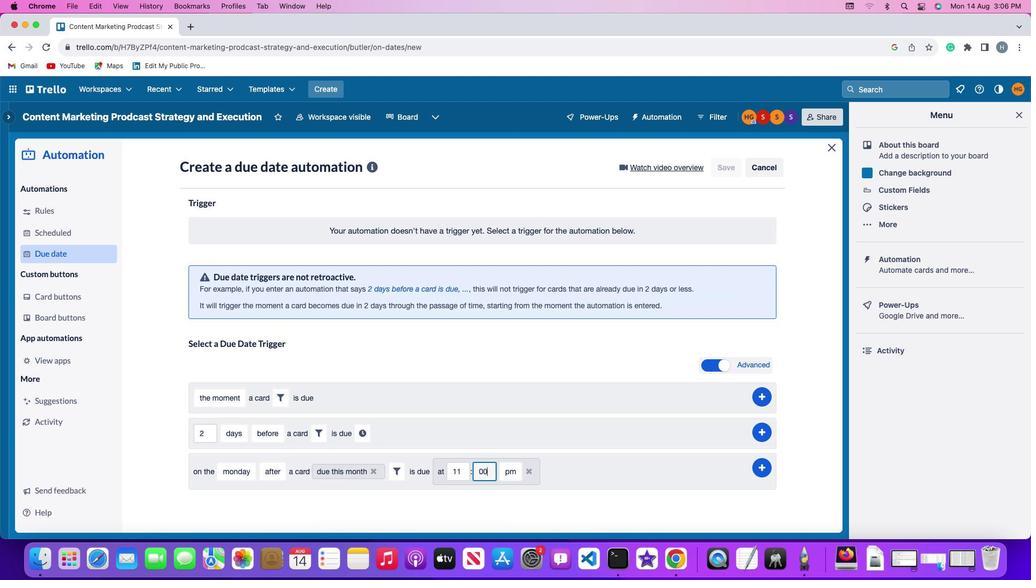 
Action: Mouse moved to (509, 469)
Screenshot: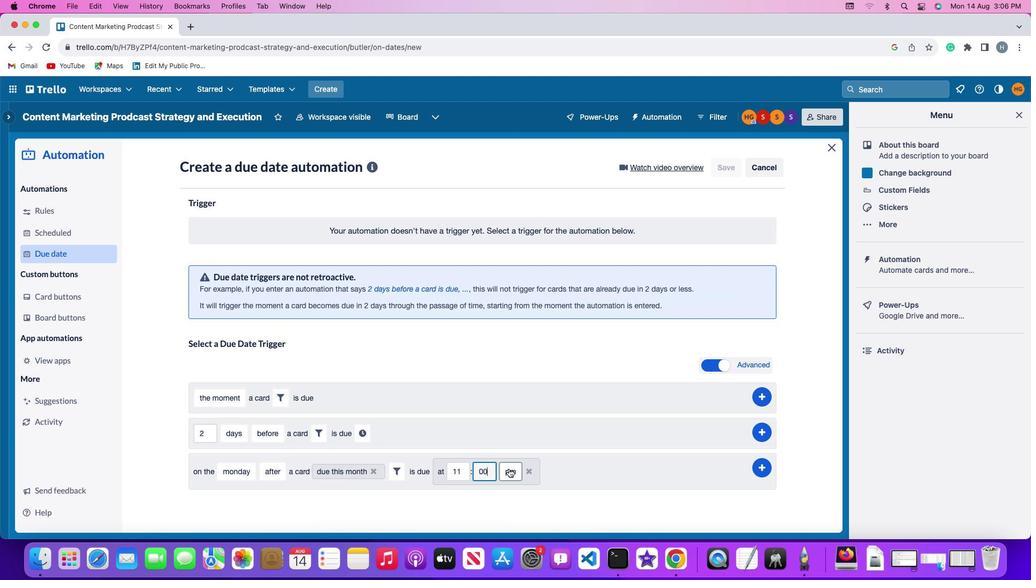 
Action: Mouse pressed left at (509, 469)
Screenshot: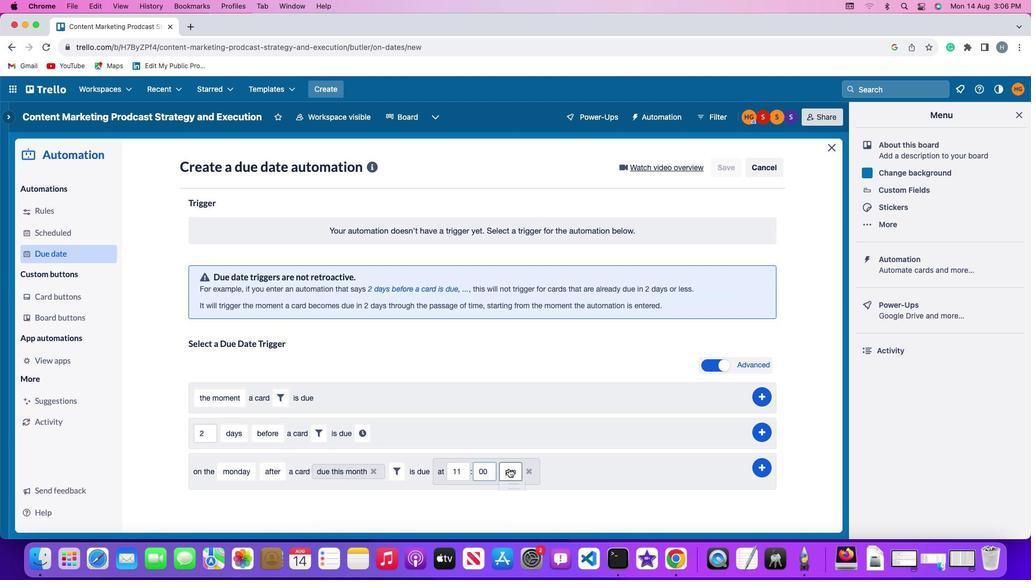 
Action: Mouse moved to (509, 488)
Screenshot: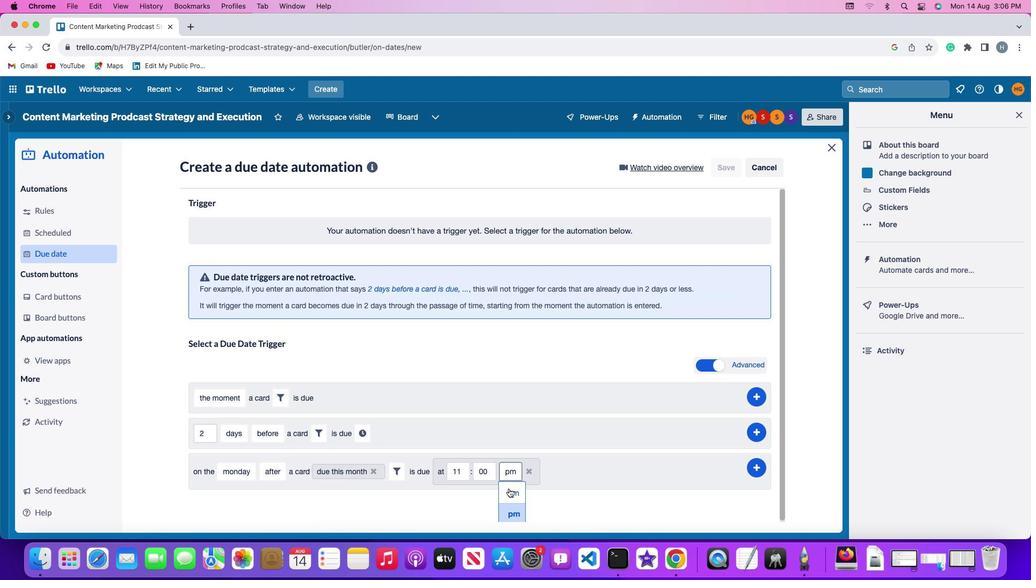 
Action: Mouse pressed left at (509, 488)
Screenshot: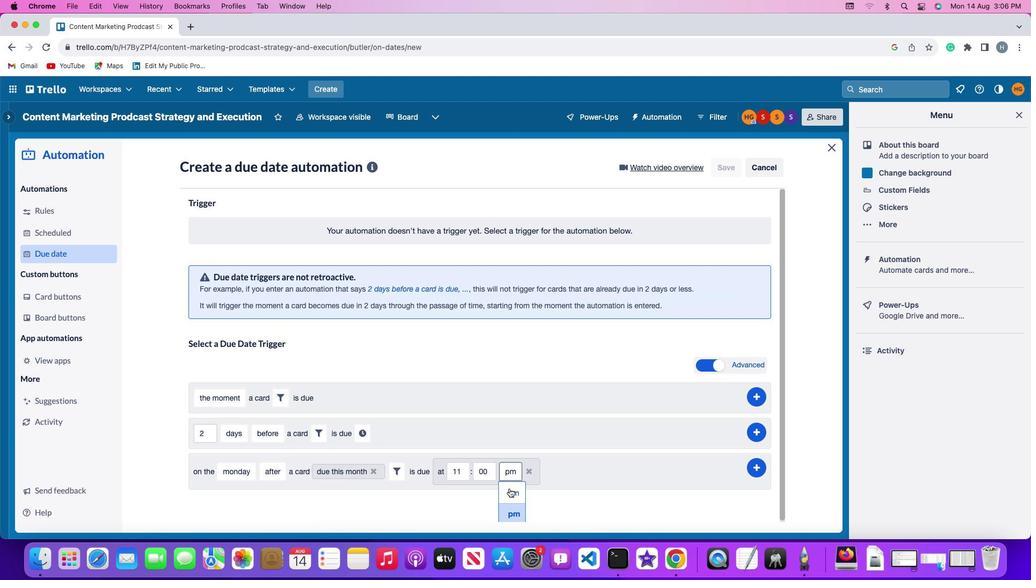 
Action: Mouse moved to (767, 465)
Screenshot: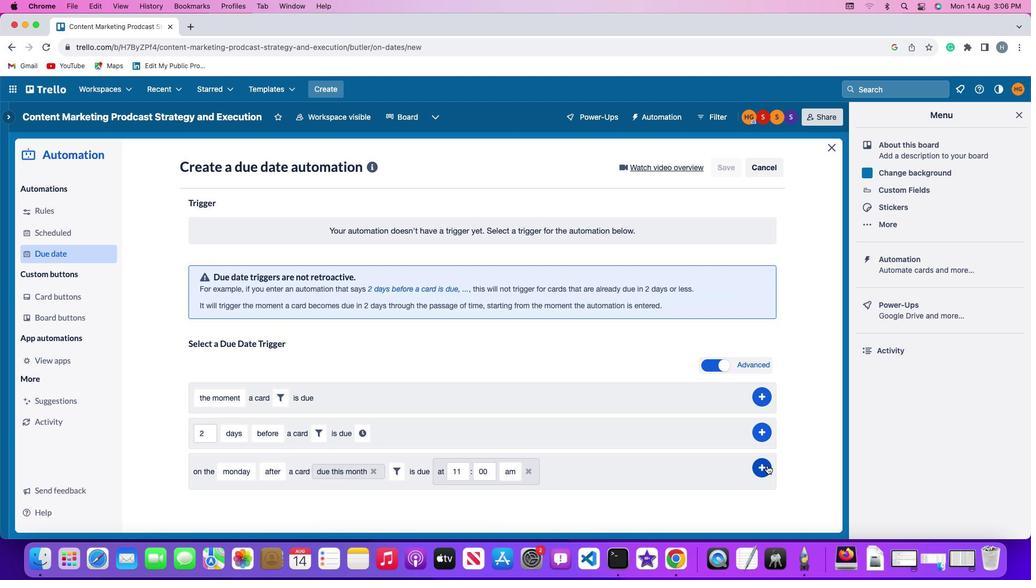 
Action: Mouse pressed left at (767, 465)
Screenshot: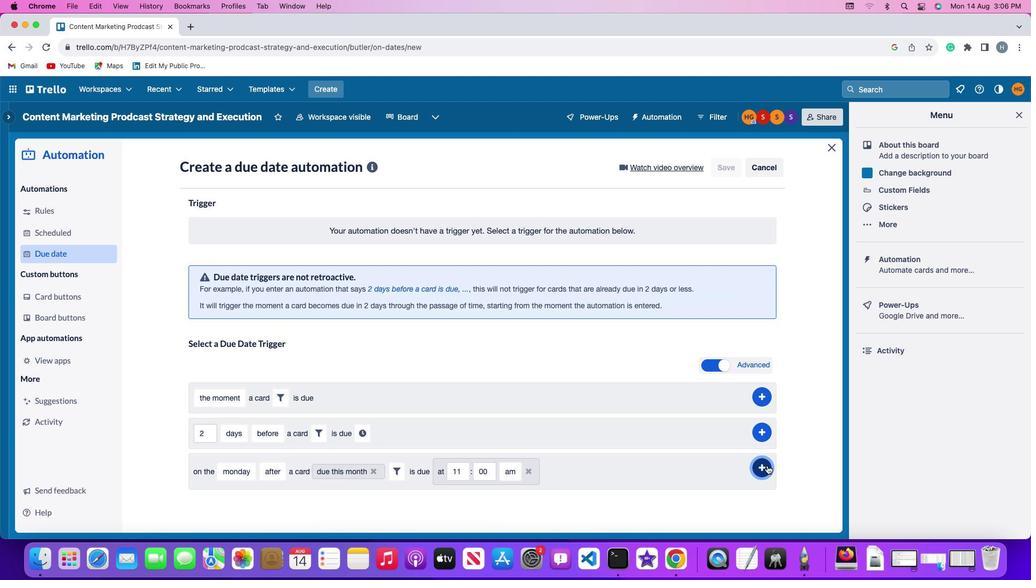 
Action: Mouse moved to (799, 365)
Screenshot: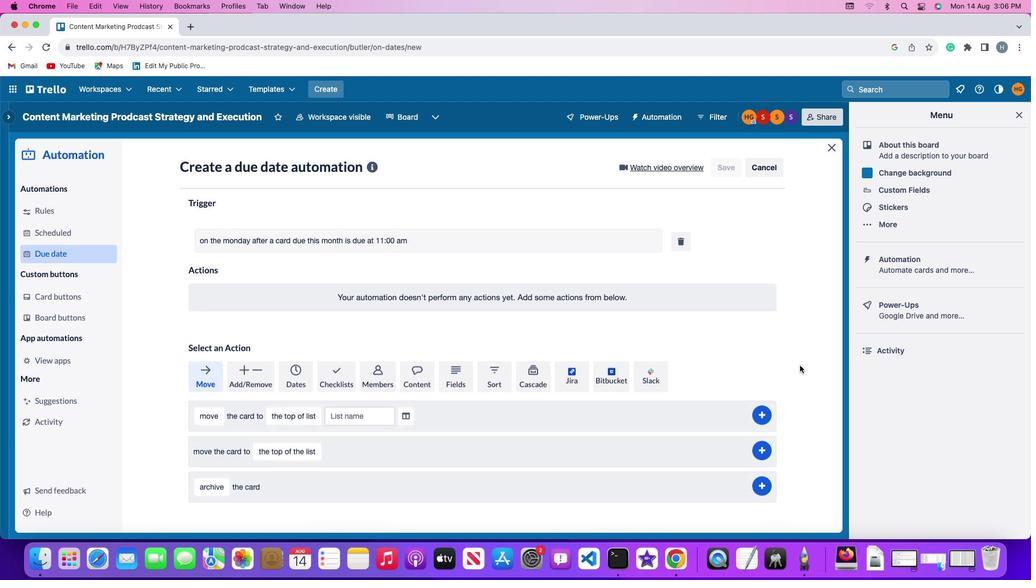 
